 Task: Add Attachment from "Attach a link" to Card Card0000000248 in Board Board0000000062 in Workspace WS0000000021 in Trello. Add Cover Red to Card Card0000000248 in Board Board0000000062 in Workspace WS0000000021 in Trello. Add "Join Card" Button Button0000000248  to Card Card0000000248 in Board Board0000000062 in Workspace WS0000000021 in Trello. Add Description DS0000000248 to Card Card0000000248 in Board Board0000000062 in Workspace WS0000000021 in Trello. Add Comment CM0000000248 to Card Card0000000248 in Board Board0000000062 in Workspace WS0000000021 in Trello
Action: Mouse moved to (708, 762)
Screenshot: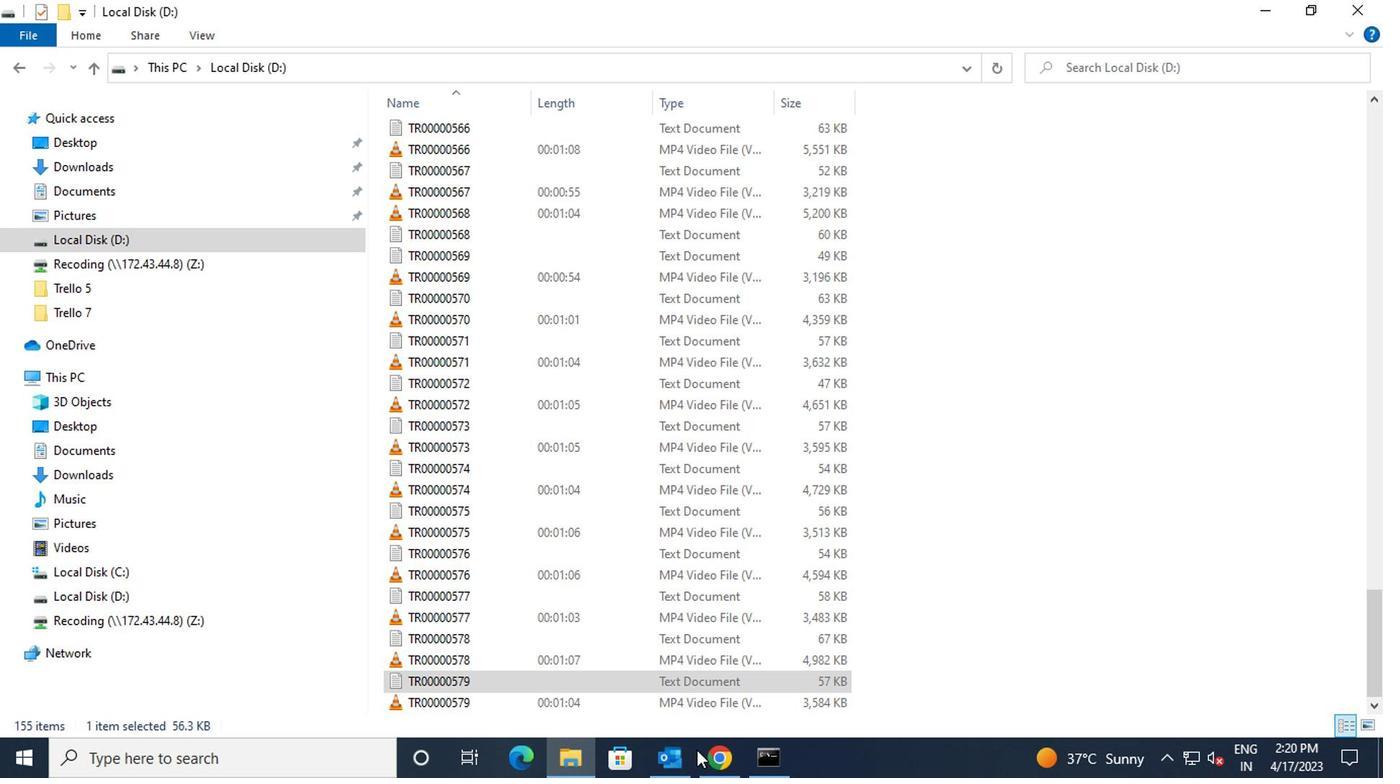 
Action: Mouse pressed left at (708, 762)
Screenshot: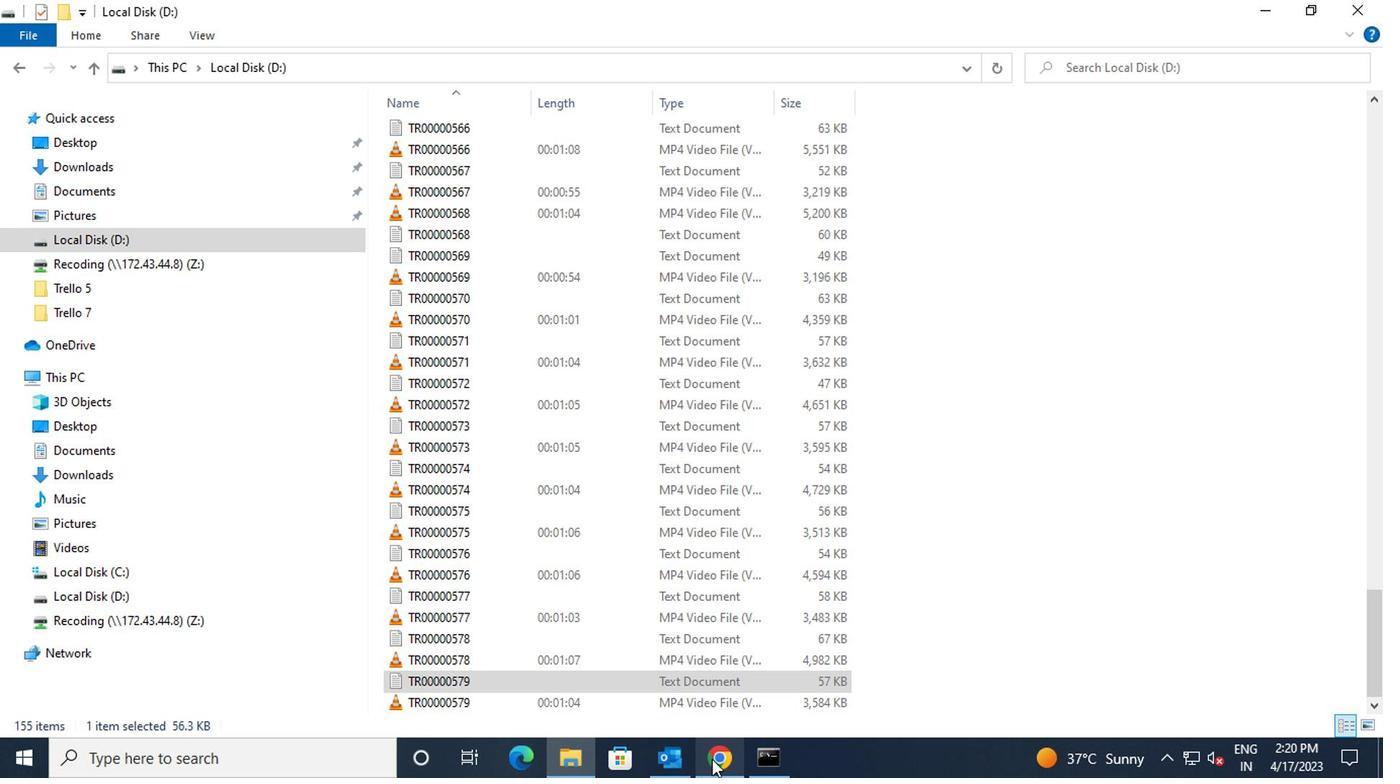 
Action: Mouse moved to (480, 632)
Screenshot: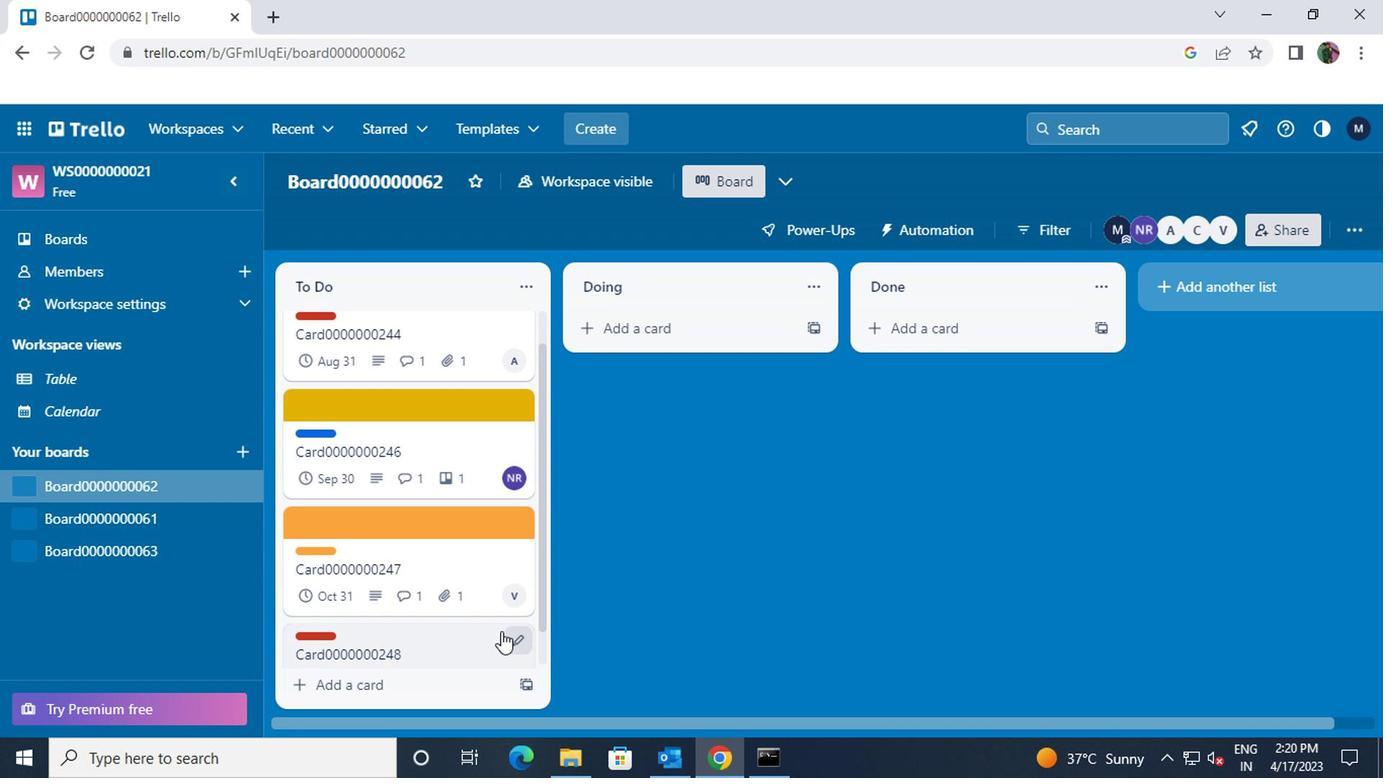 
Action: Mouse pressed left at (480, 632)
Screenshot: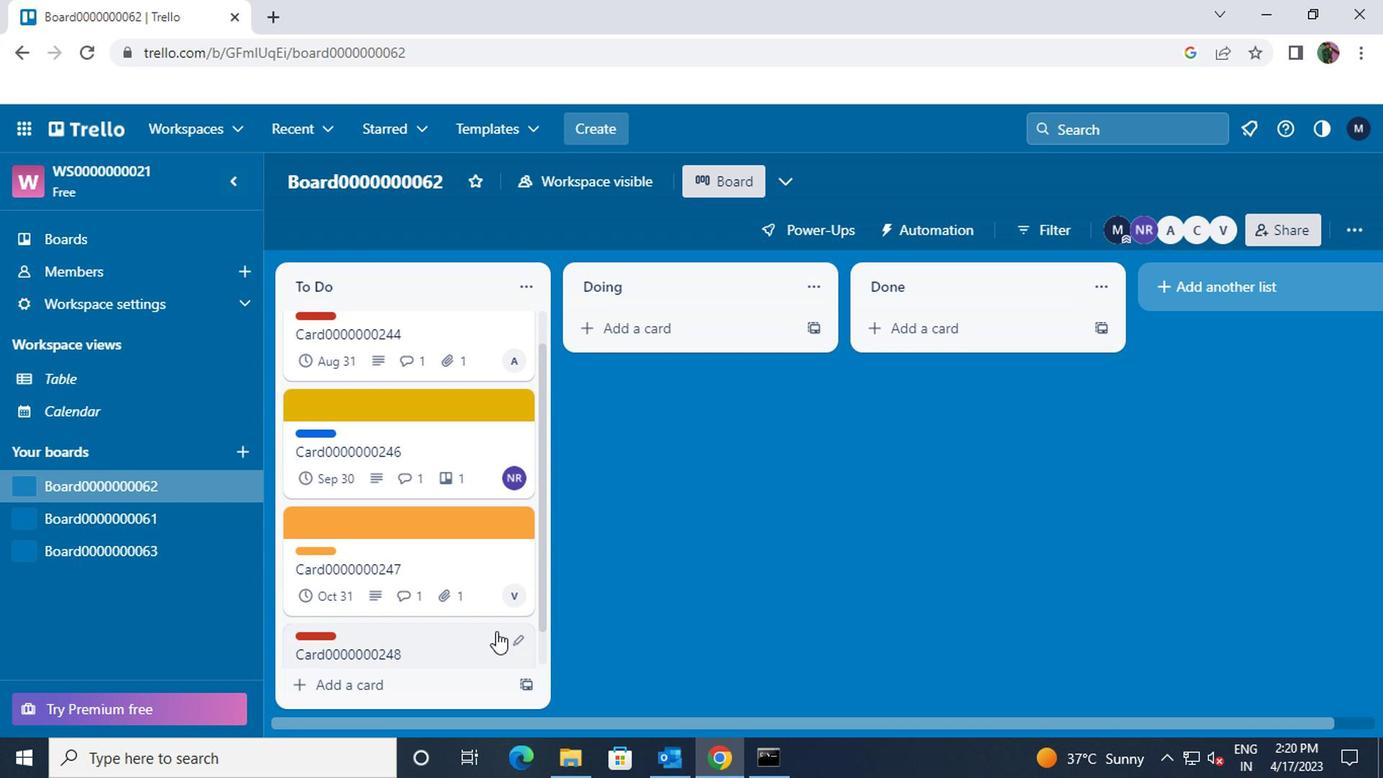 
Action: Mouse moved to (903, 448)
Screenshot: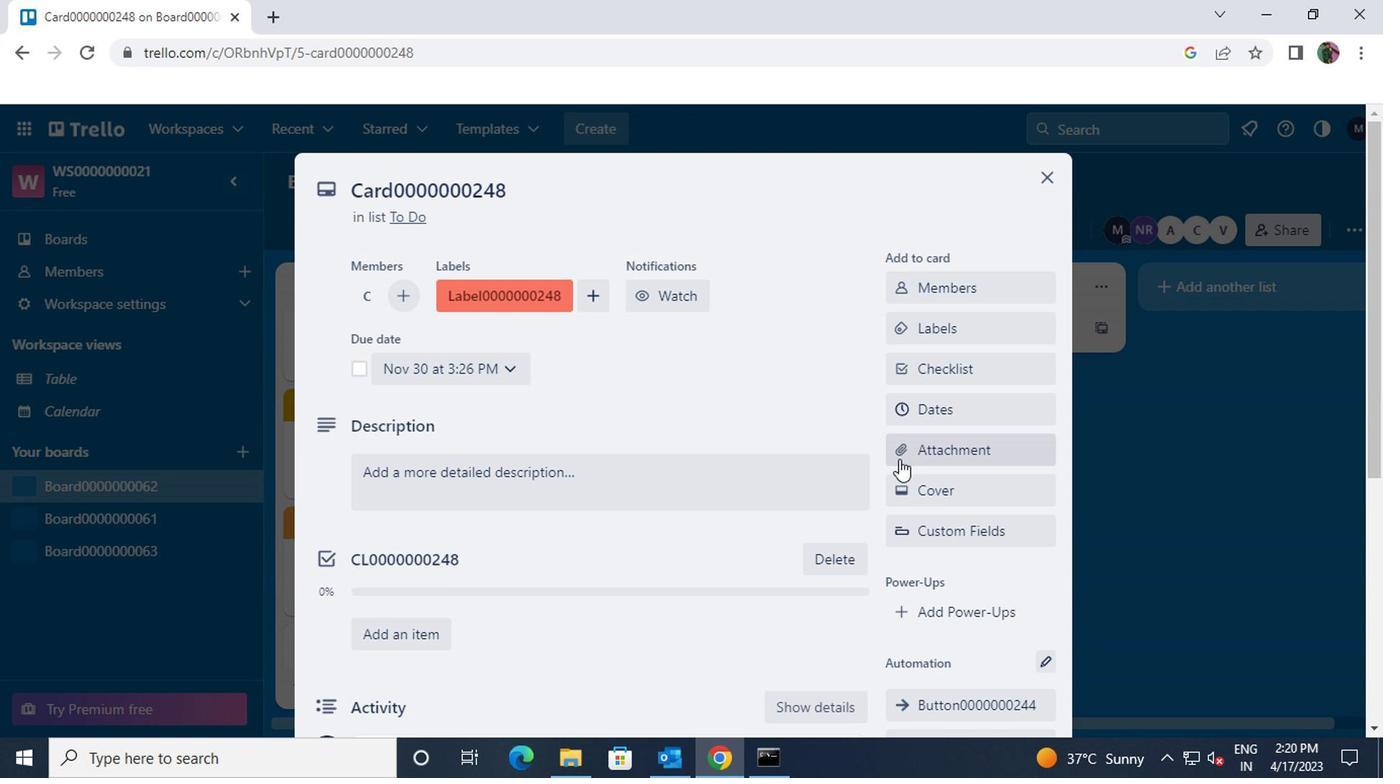 
Action: Mouse pressed left at (903, 448)
Screenshot: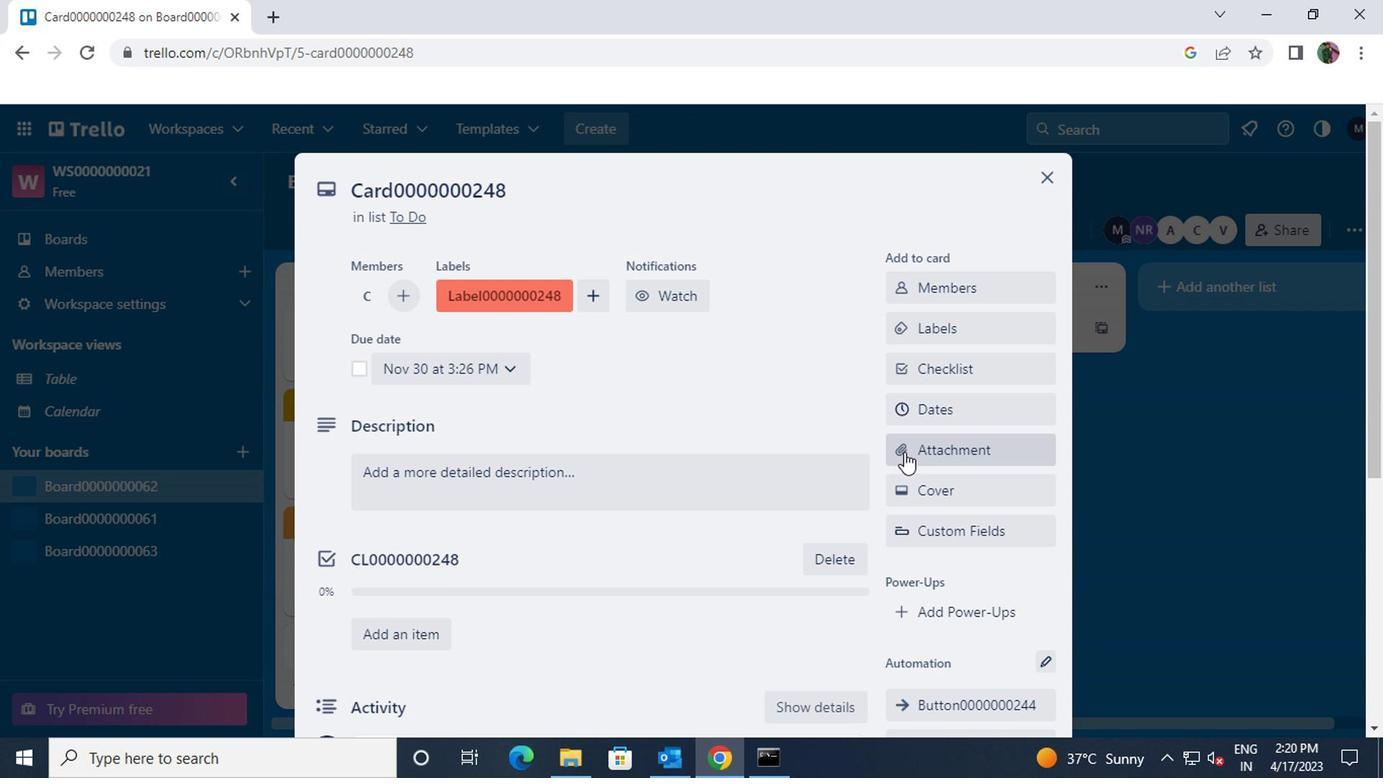 
Action: Mouse moved to (904, 457)
Screenshot: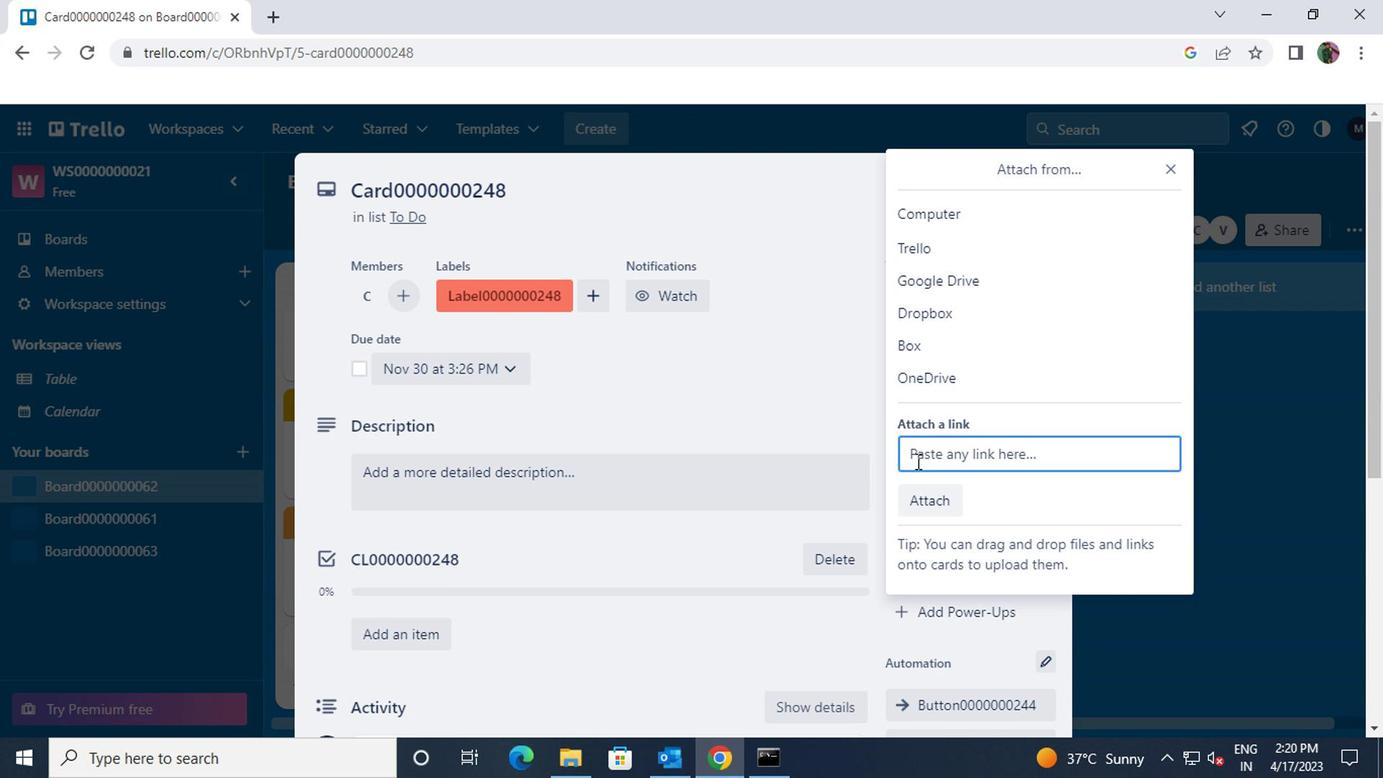 
Action: Key pressed ctrl+V
Screenshot: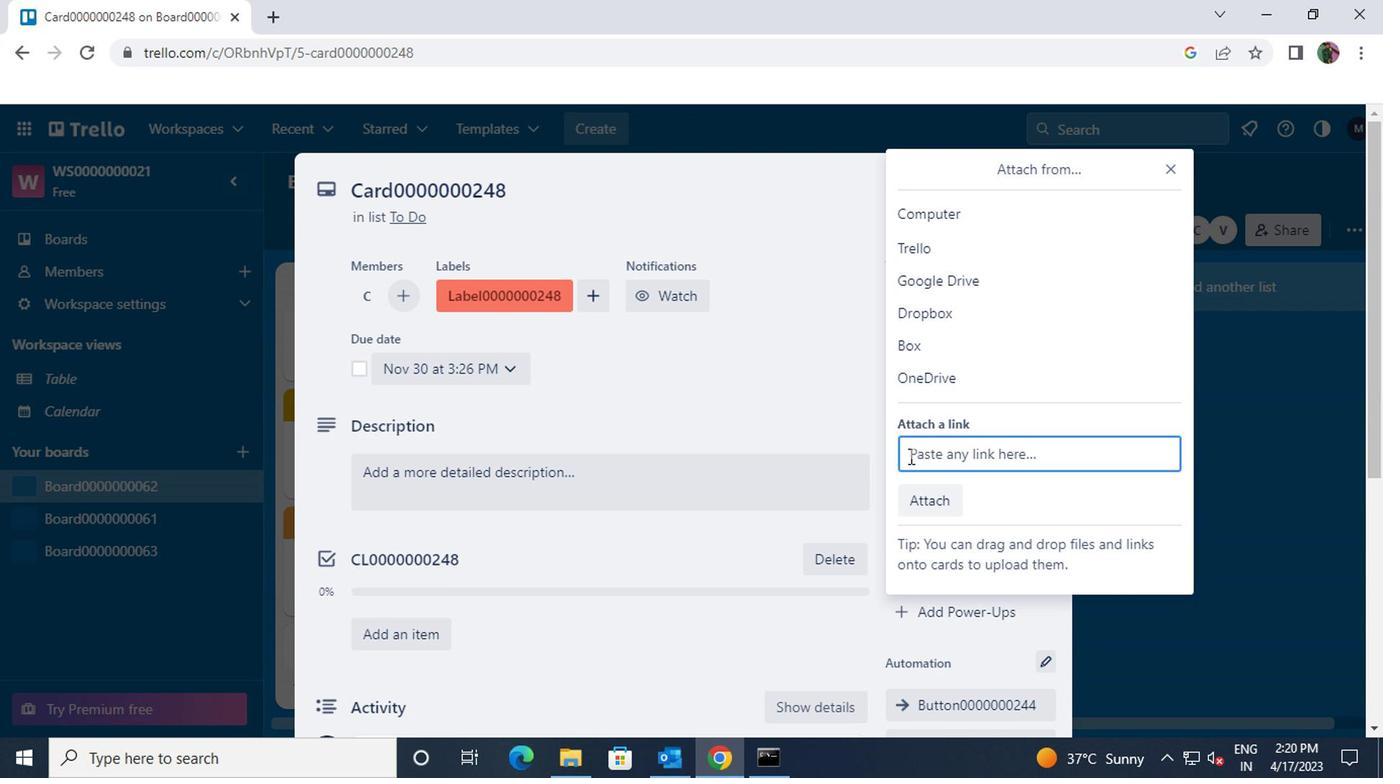 
Action: Mouse moved to (927, 560)
Screenshot: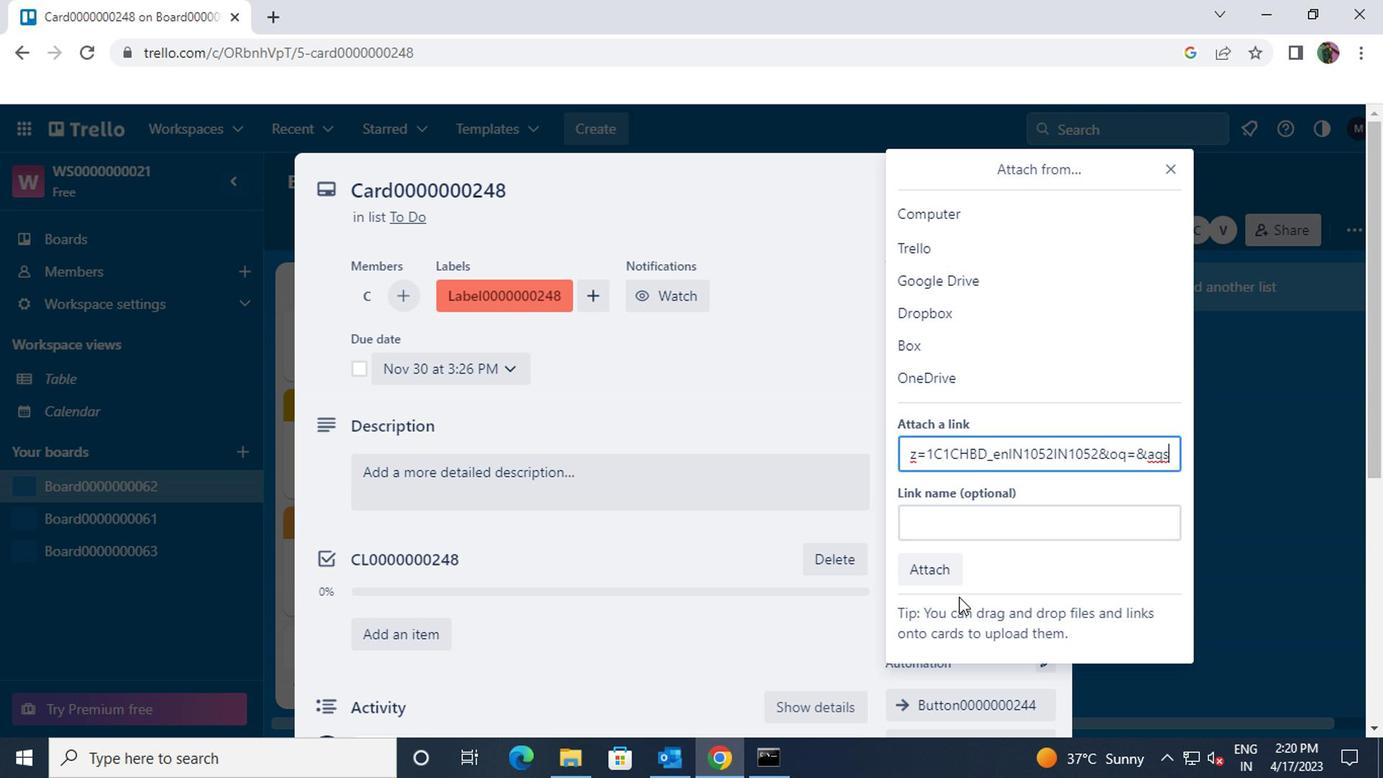 
Action: Mouse pressed left at (927, 560)
Screenshot: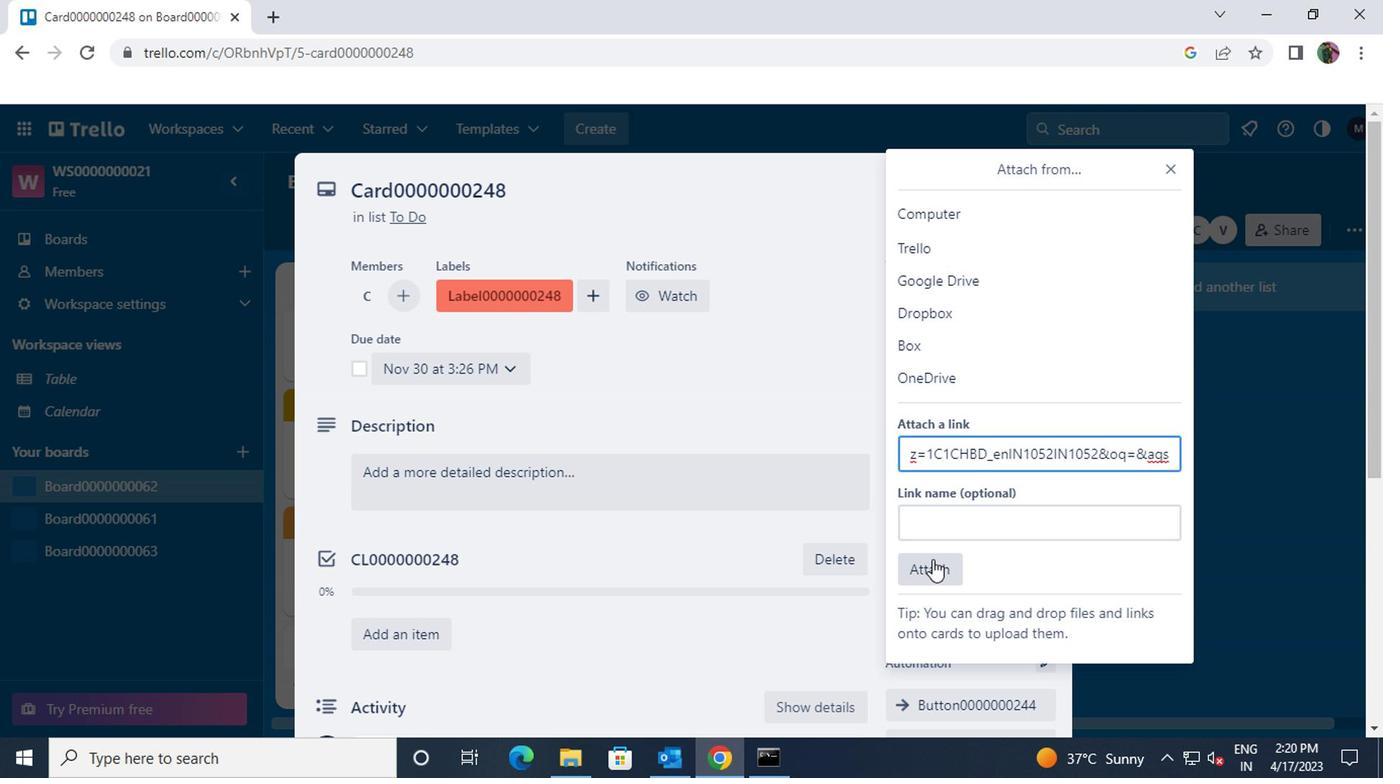 
Action: Mouse moved to (933, 487)
Screenshot: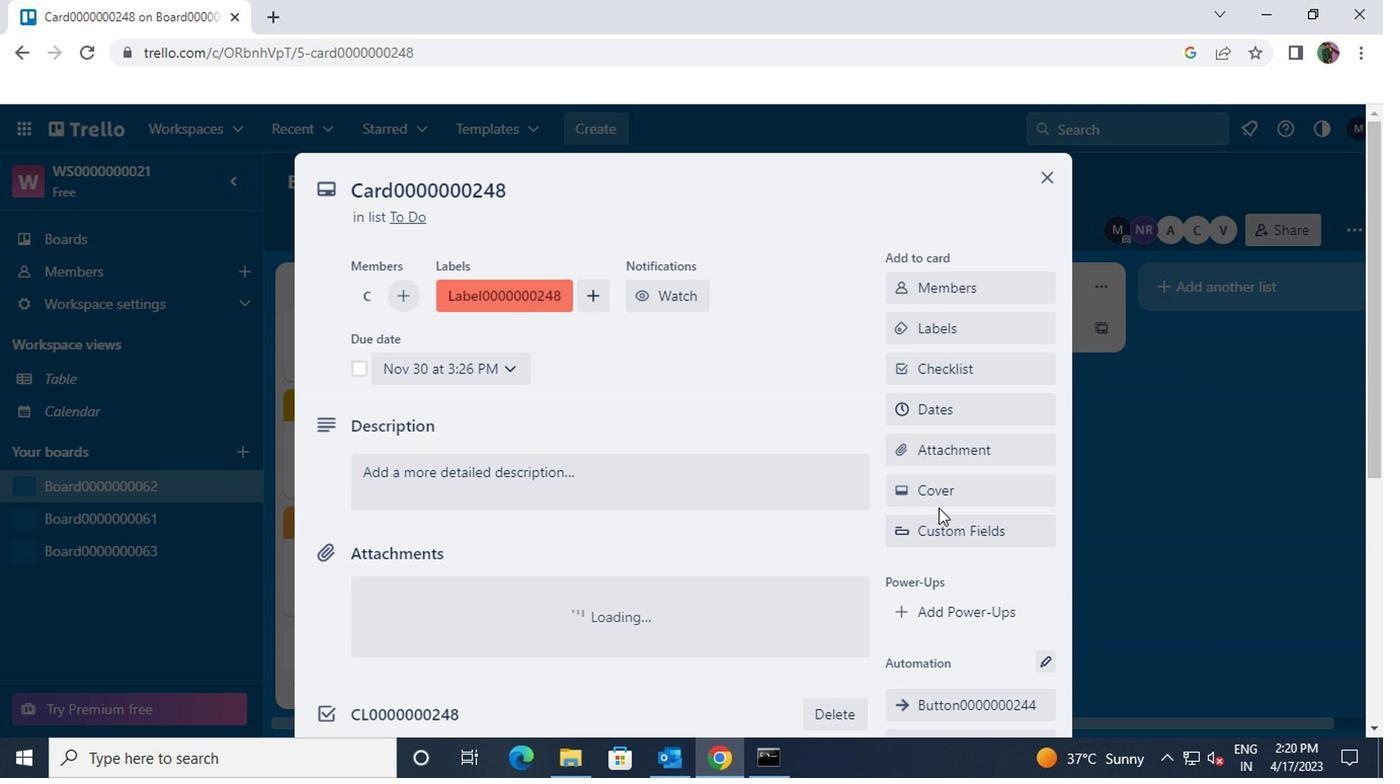
Action: Mouse pressed left at (933, 487)
Screenshot: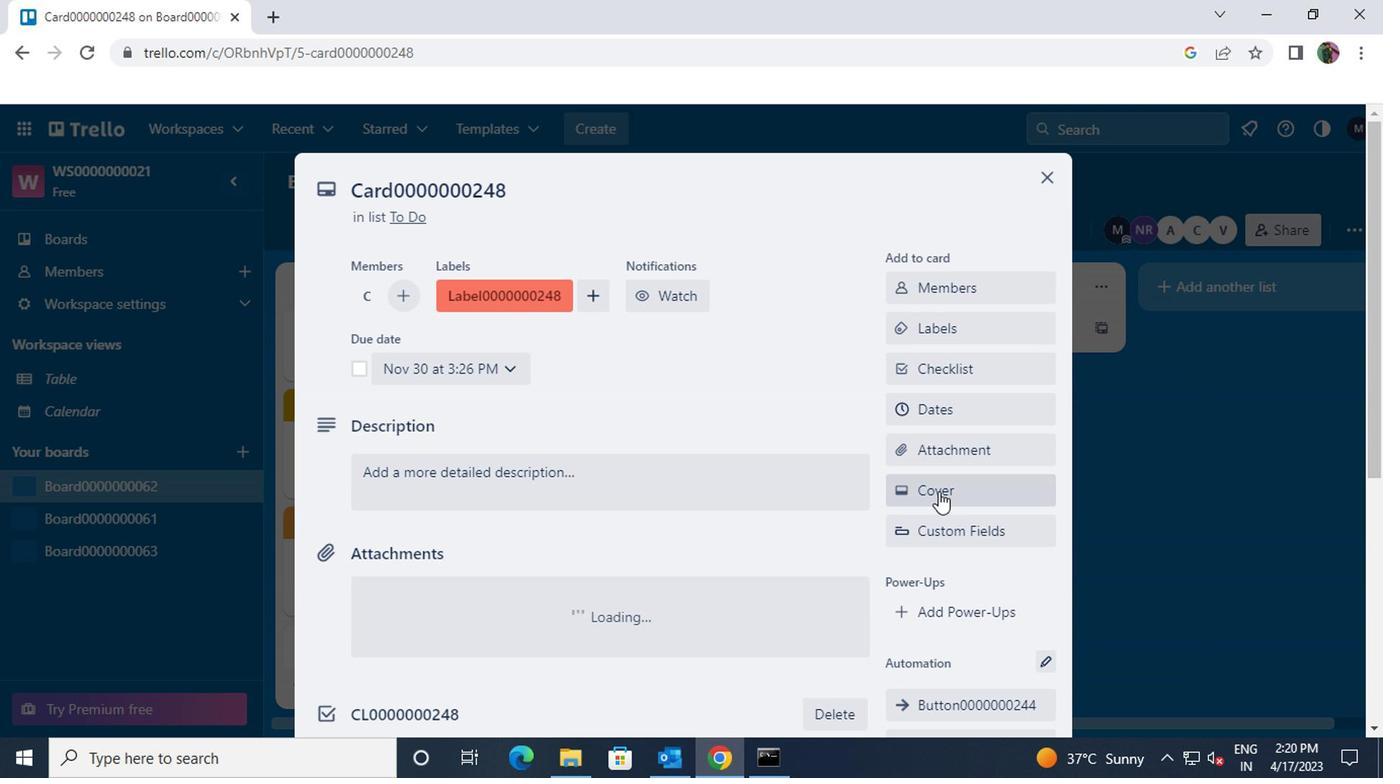 
Action: Mouse moved to (1085, 346)
Screenshot: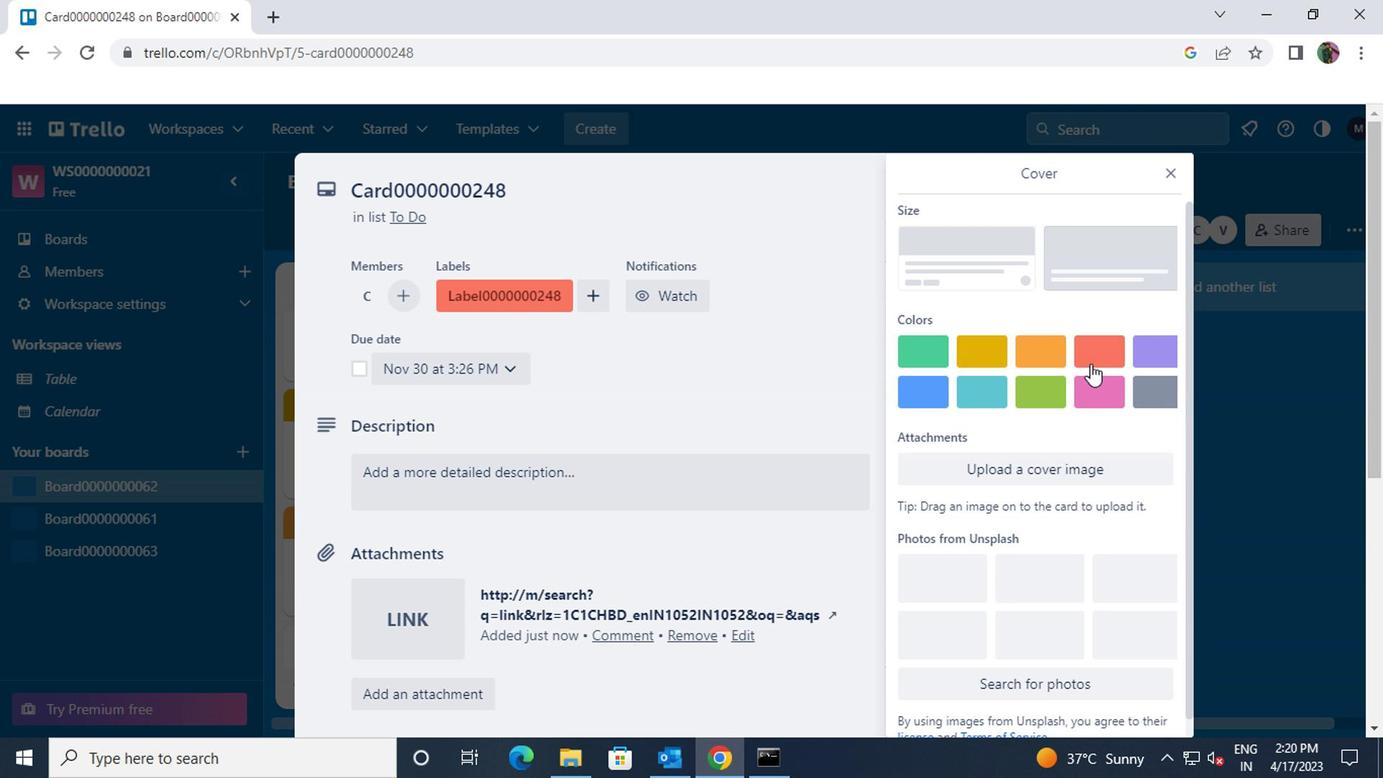
Action: Mouse pressed left at (1085, 346)
Screenshot: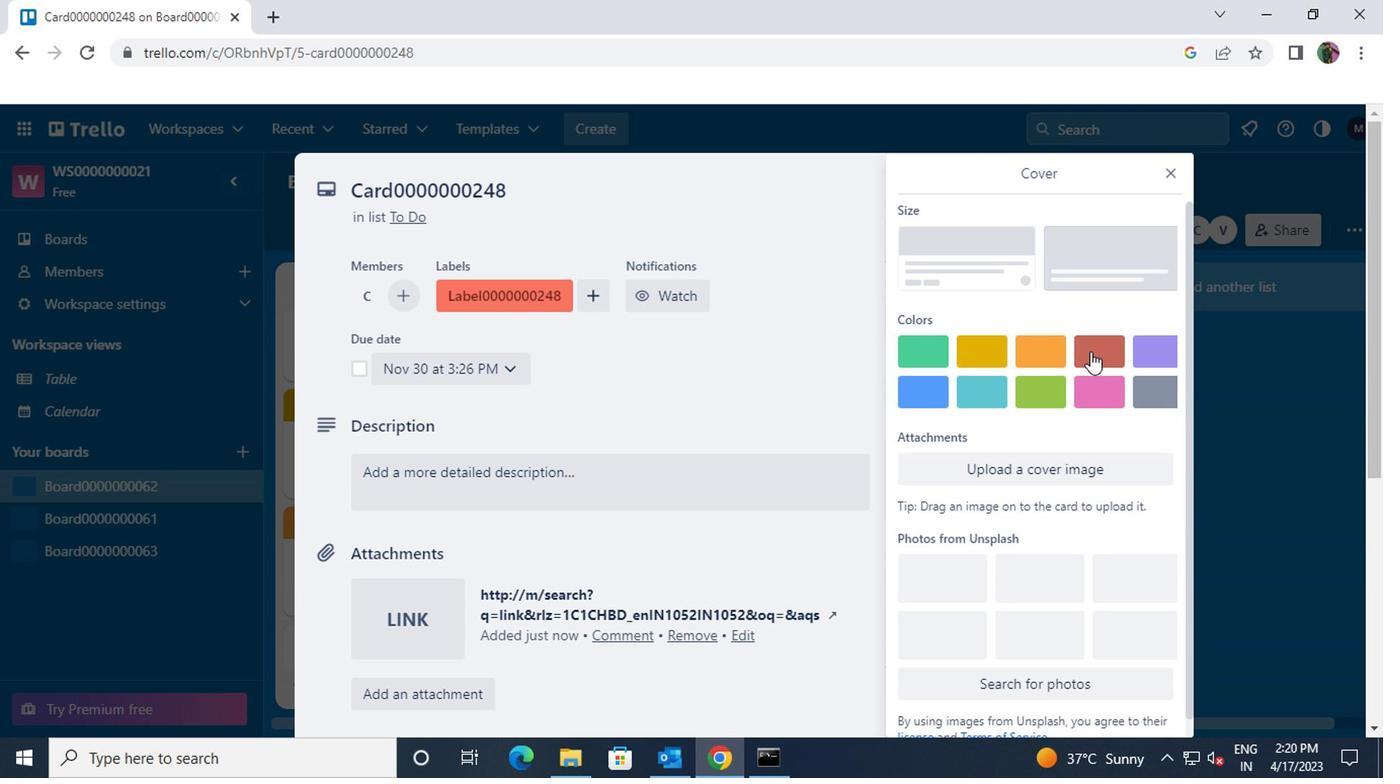 
Action: Mouse moved to (1159, 165)
Screenshot: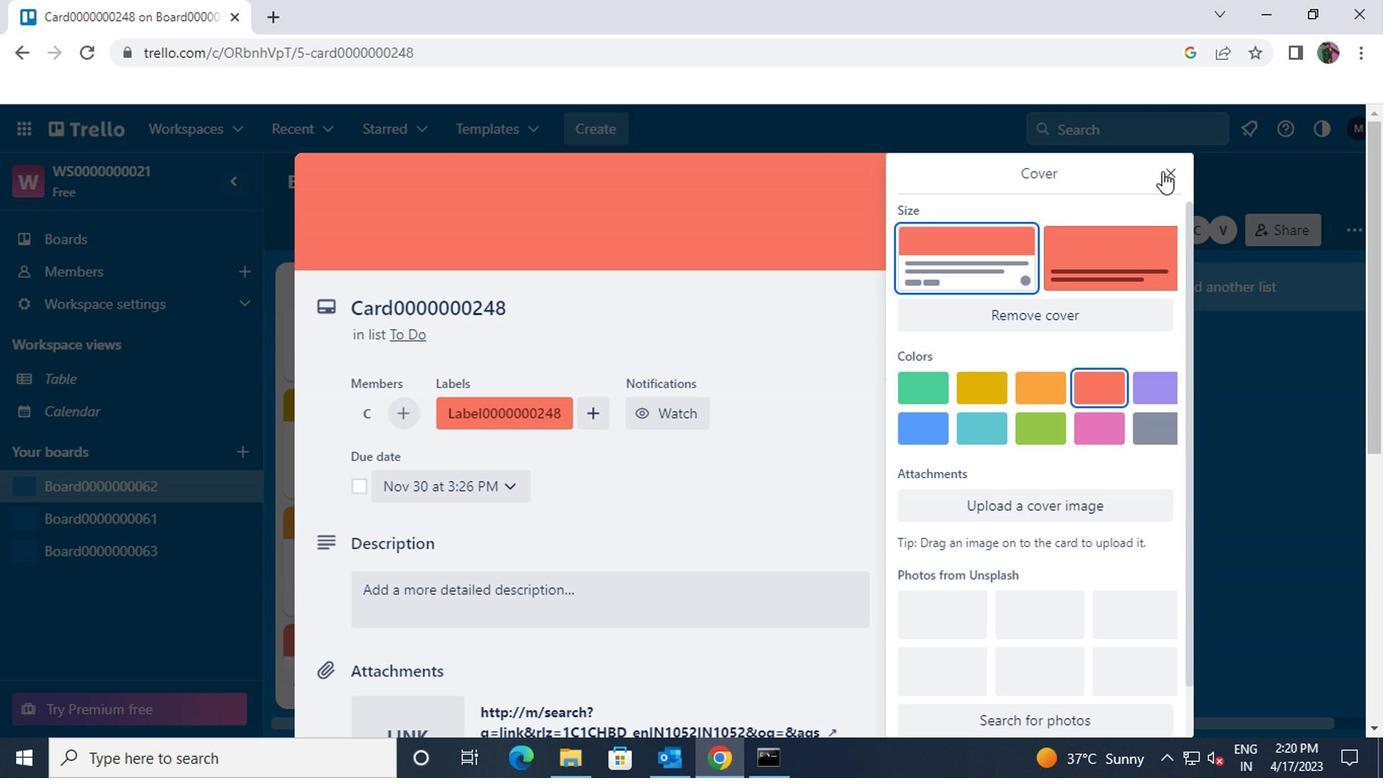 
Action: Mouse pressed left at (1159, 165)
Screenshot: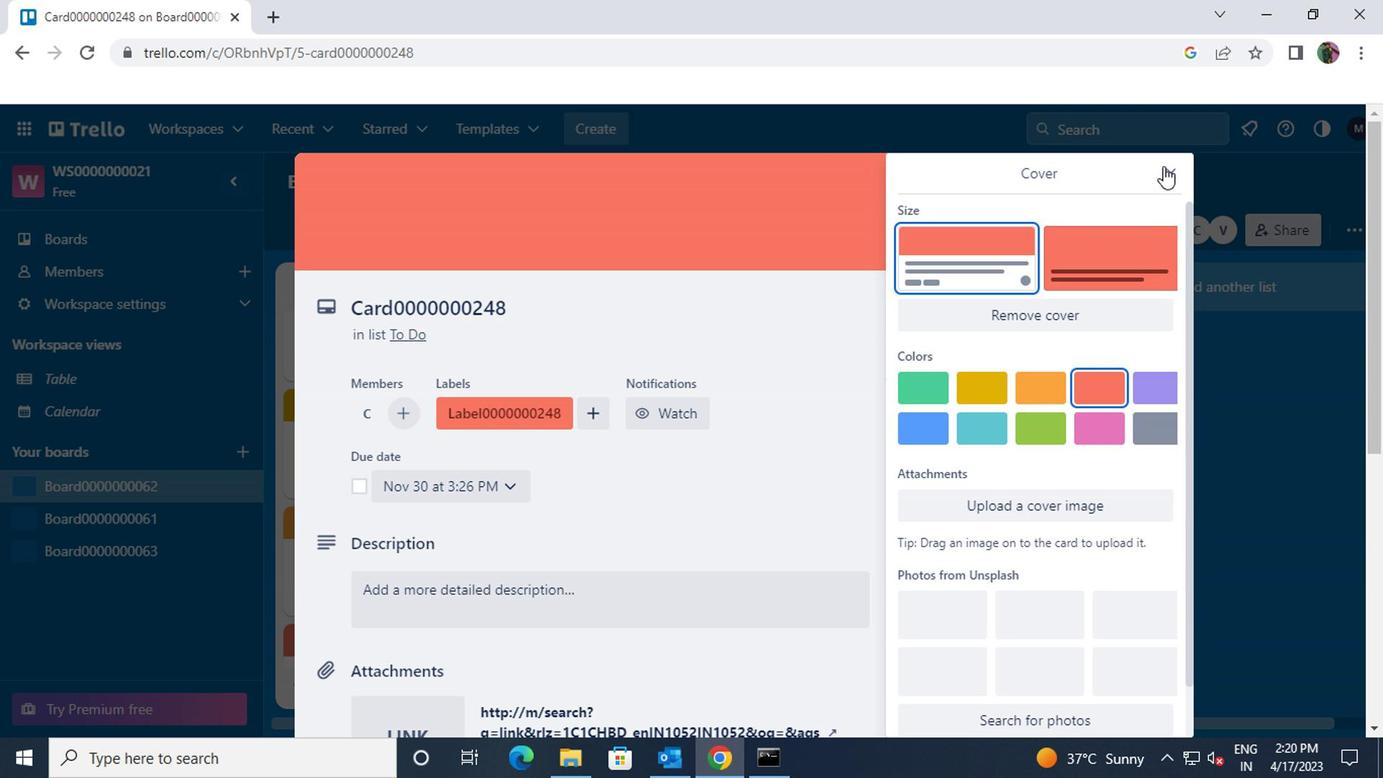 
Action: Mouse moved to (977, 419)
Screenshot: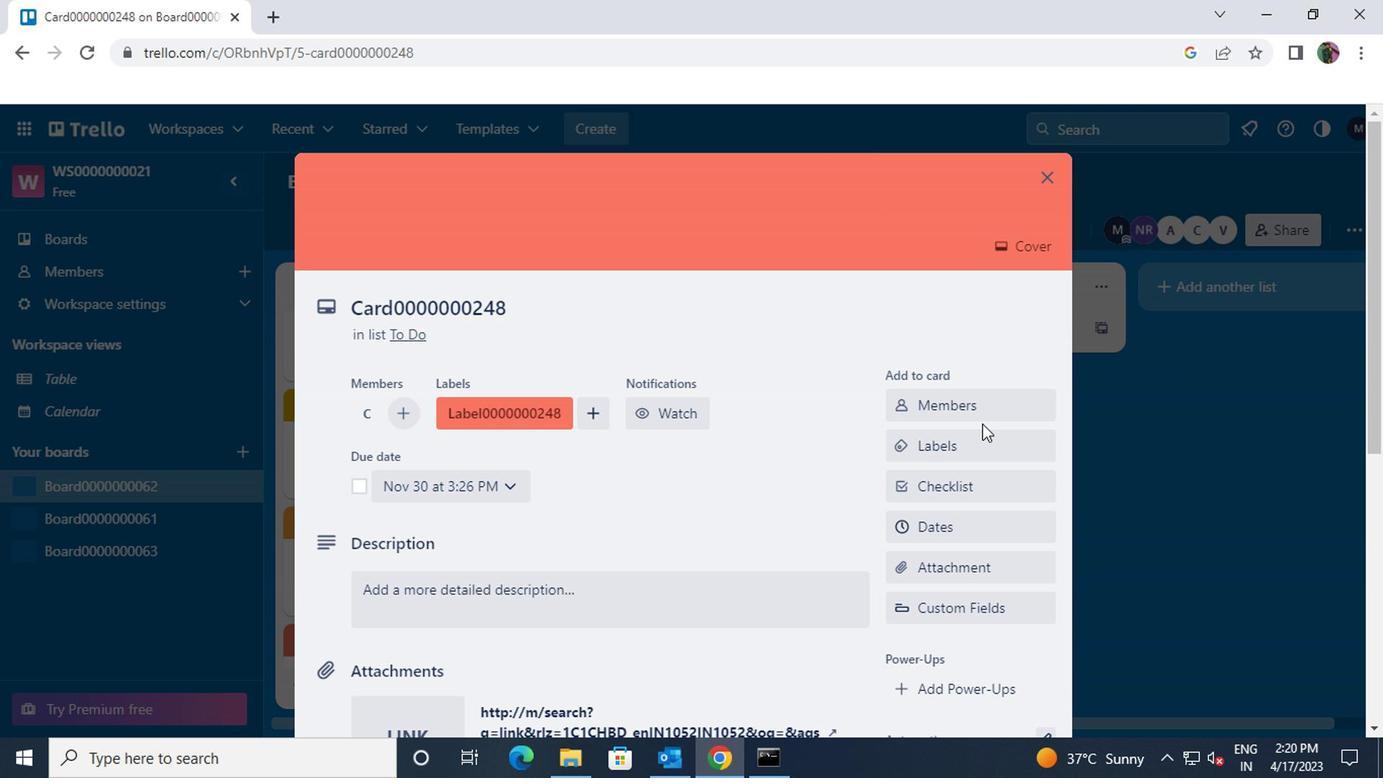 
Action: Mouse scrolled (977, 418) with delta (0, 0)
Screenshot: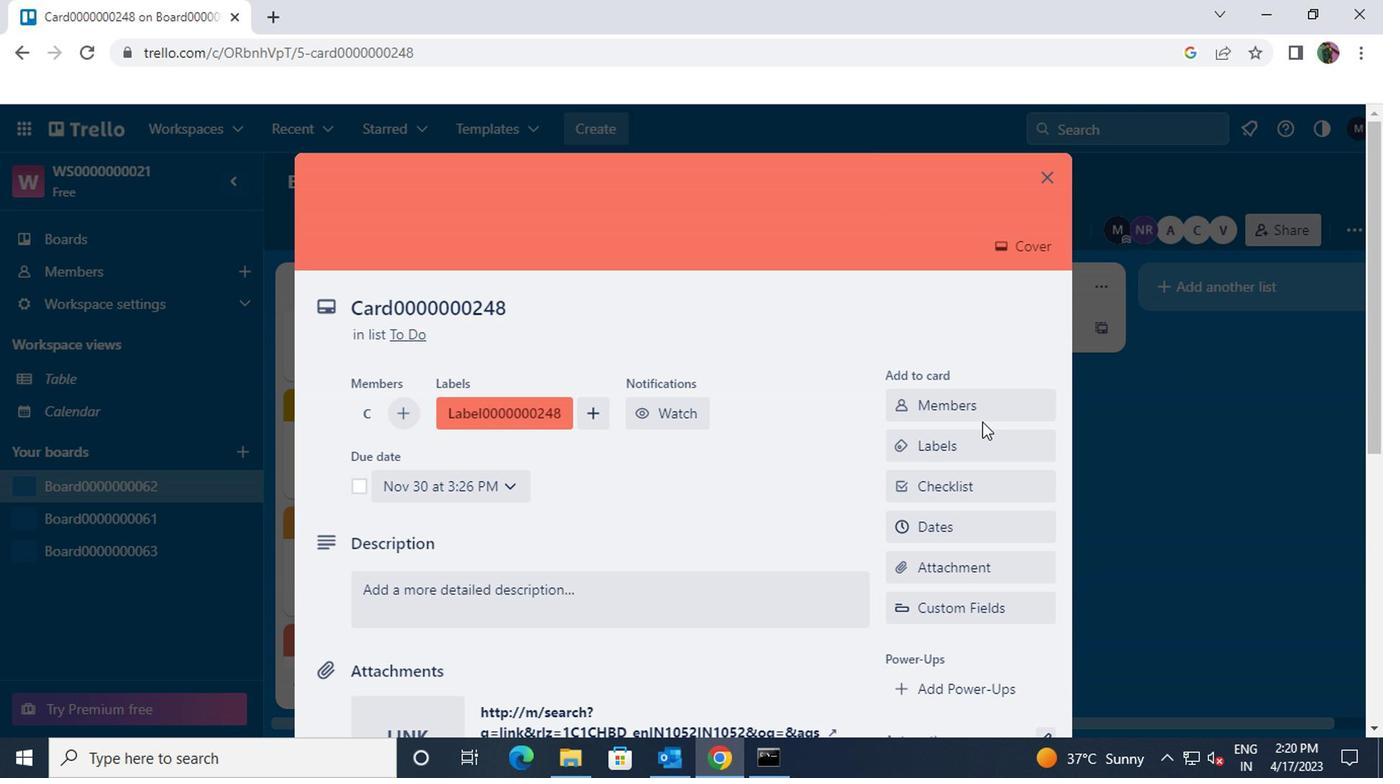 
Action: Mouse moved to (975, 419)
Screenshot: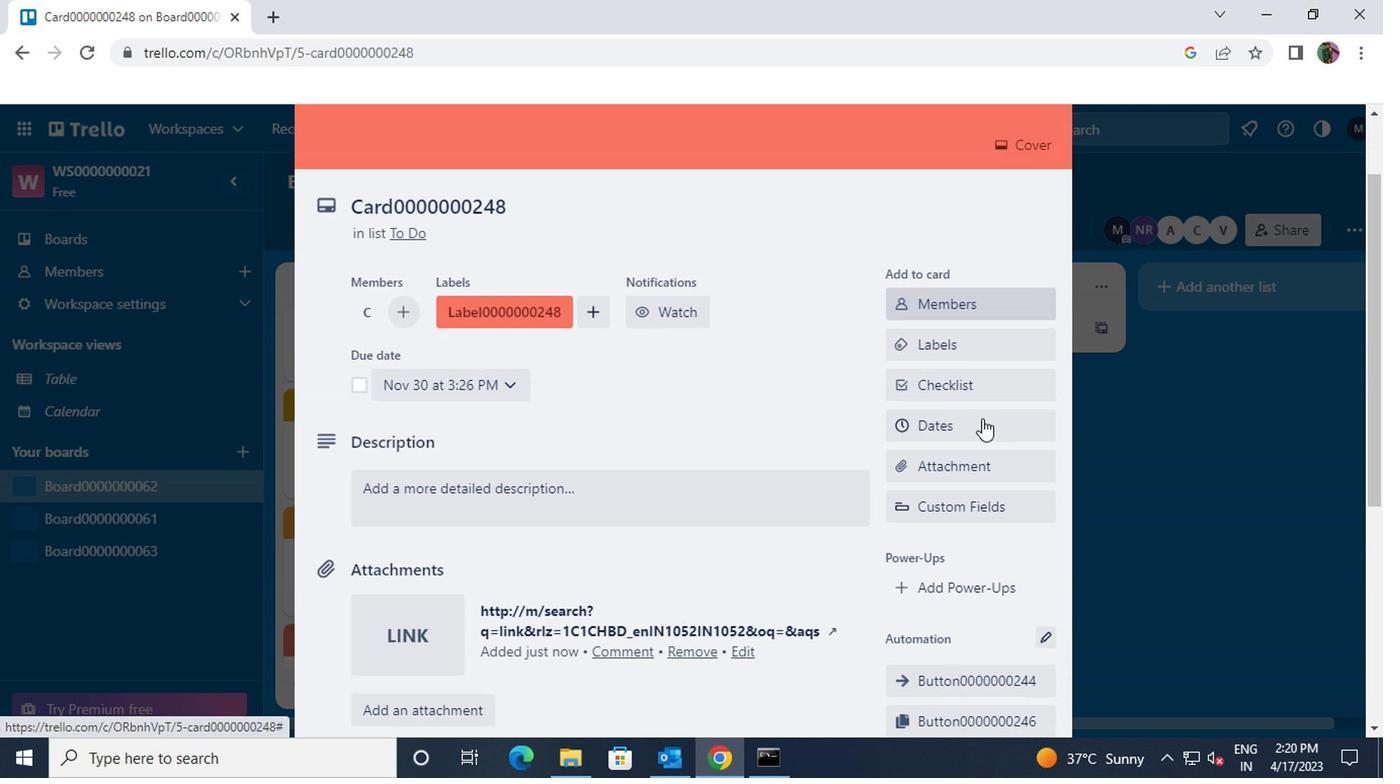 
Action: Mouse scrolled (975, 418) with delta (0, 0)
Screenshot: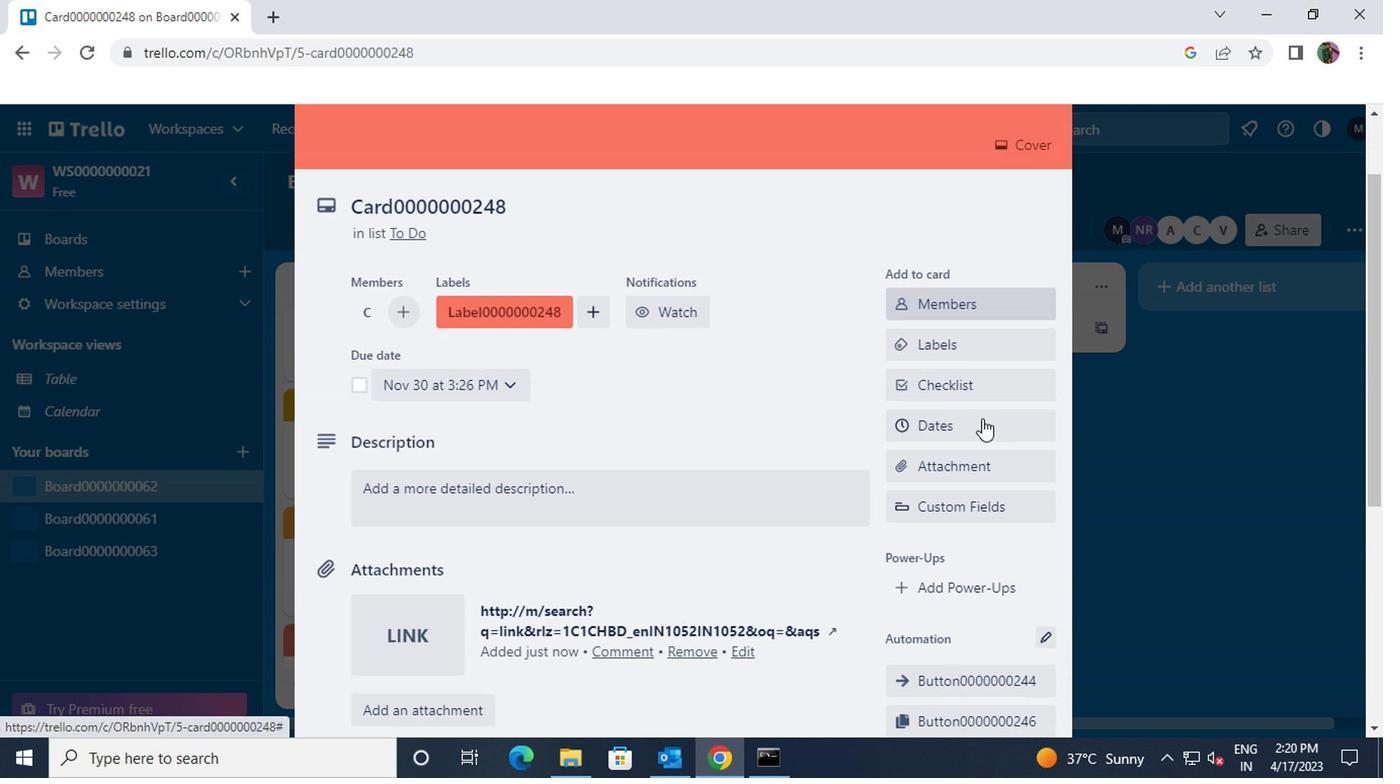 
Action: Mouse scrolled (975, 418) with delta (0, 0)
Screenshot: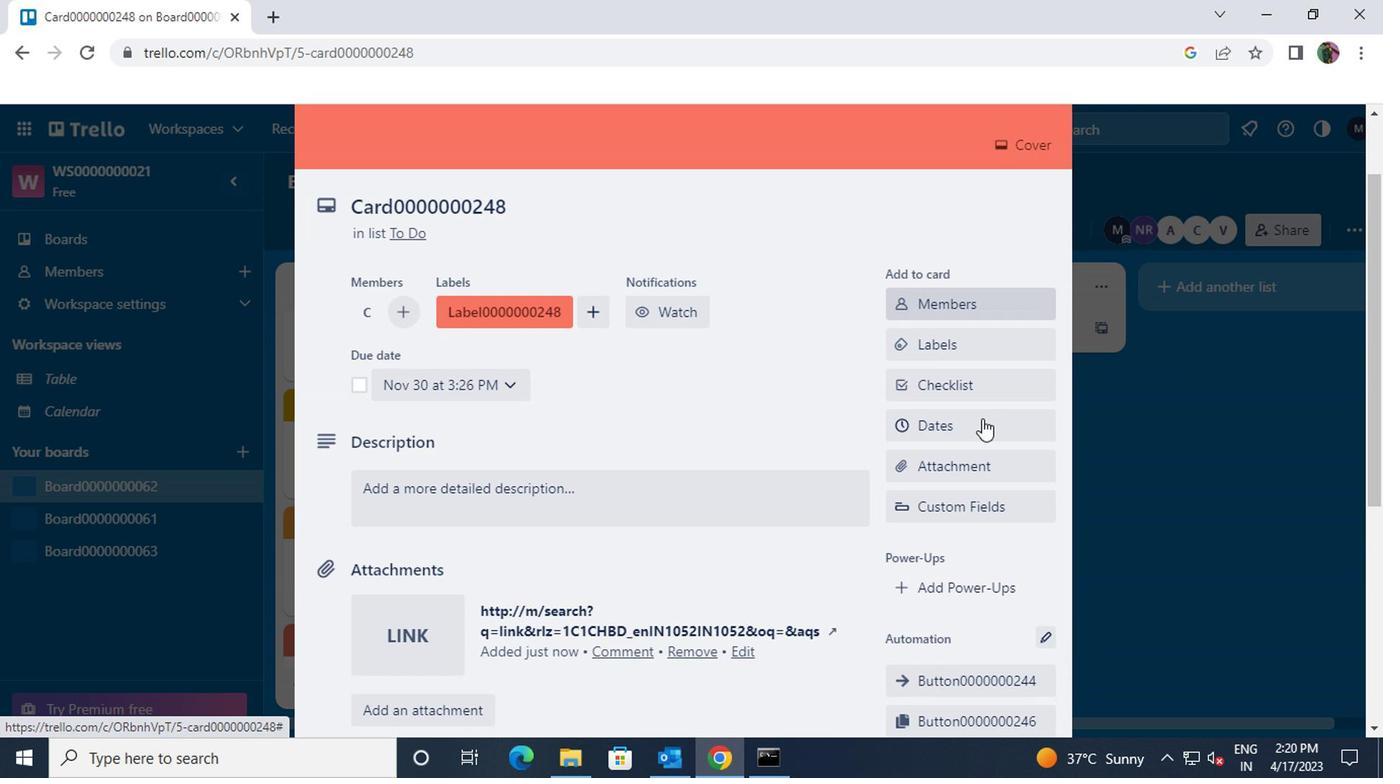 
Action: Mouse scrolled (975, 418) with delta (0, 0)
Screenshot: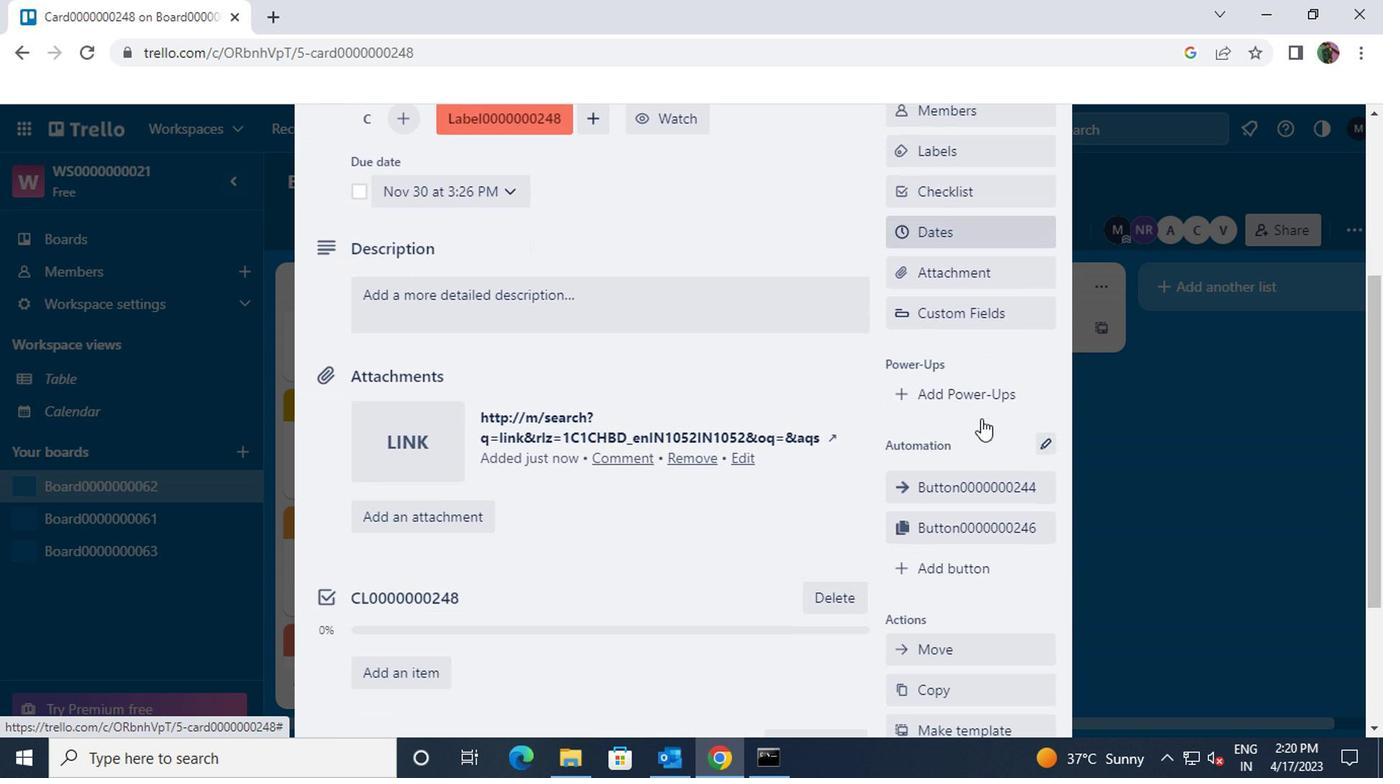
Action: Mouse moved to (959, 452)
Screenshot: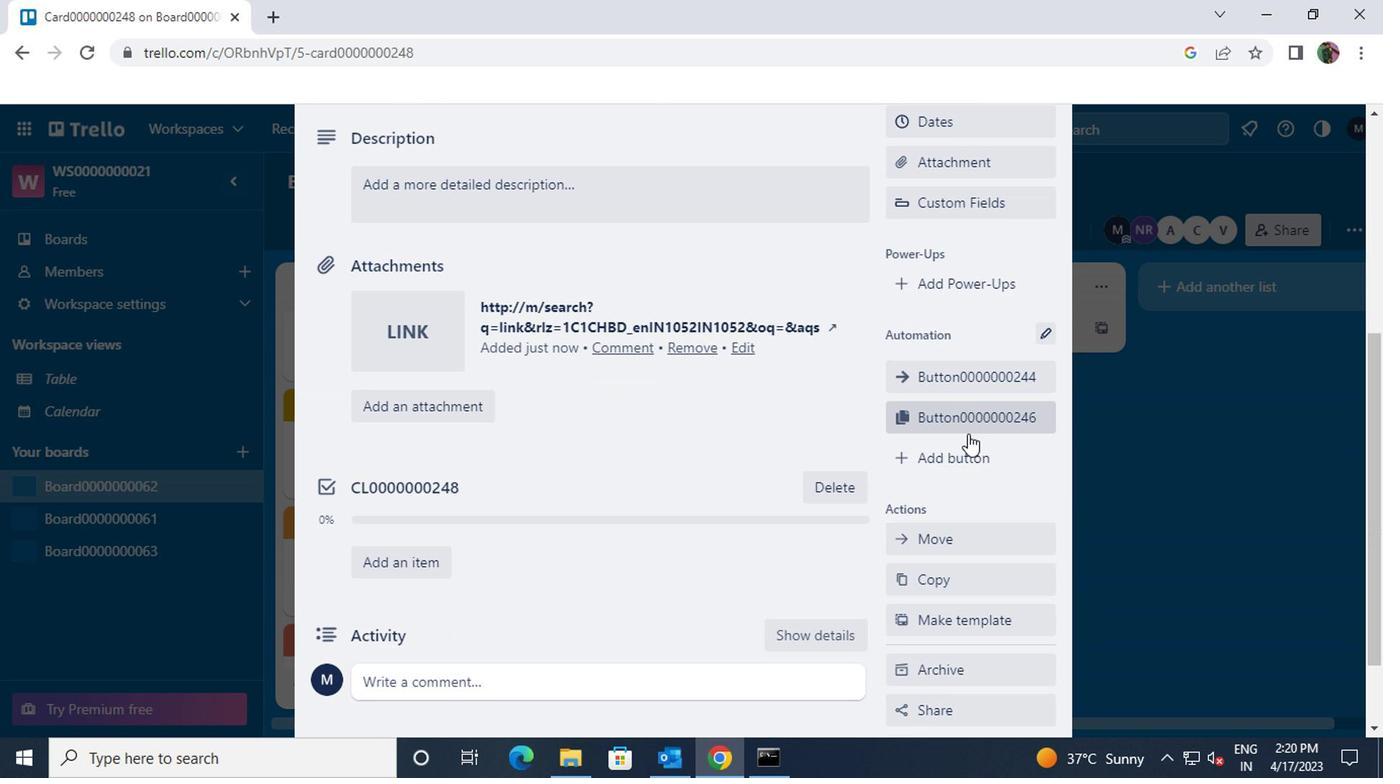
Action: Mouse pressed left at (959, 452)
Screenshot: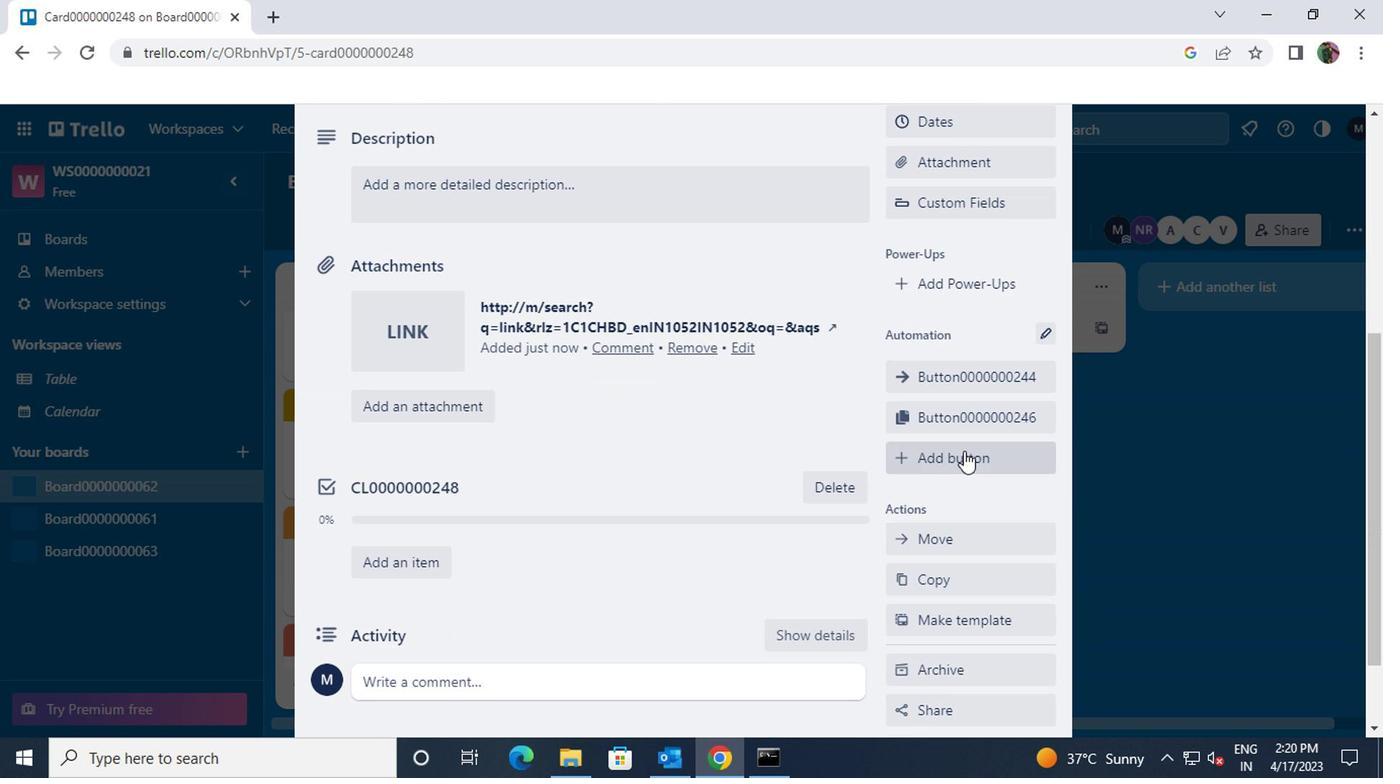 
Action: Mouse moved to (967, 376)
Screenshot: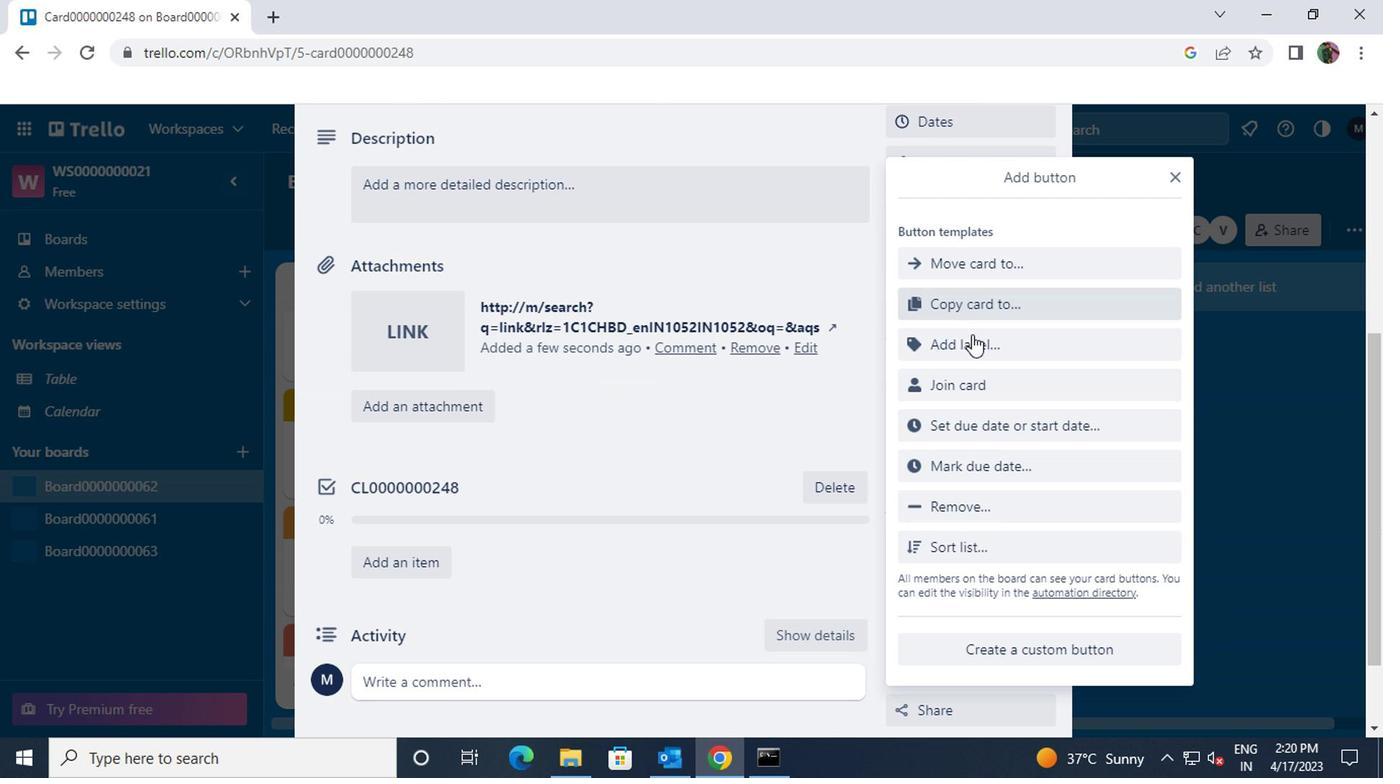 
Action: Mouse pressed left at (967, 376)
Screenshot: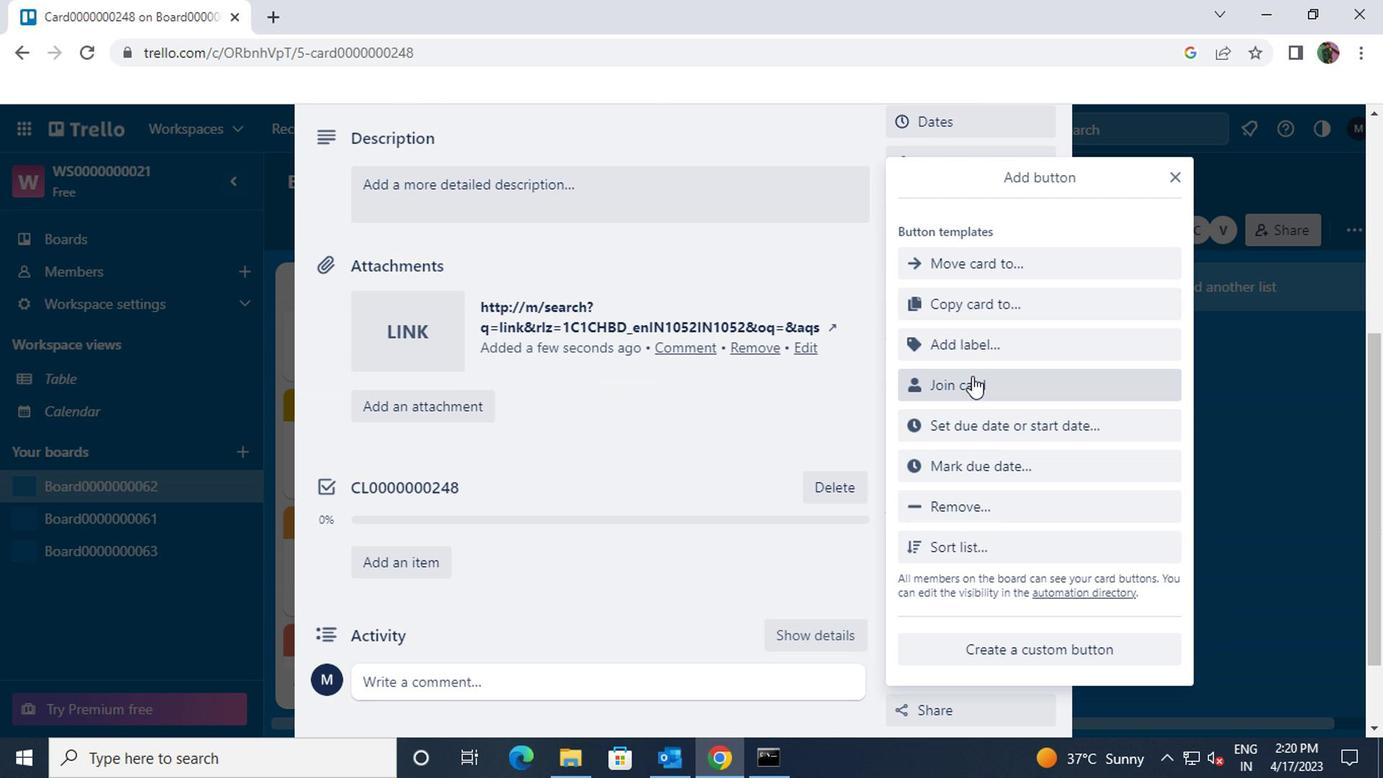 
Action: Key pressed <Key.shift>ctrl+BUTTON0000000248
Screenshot: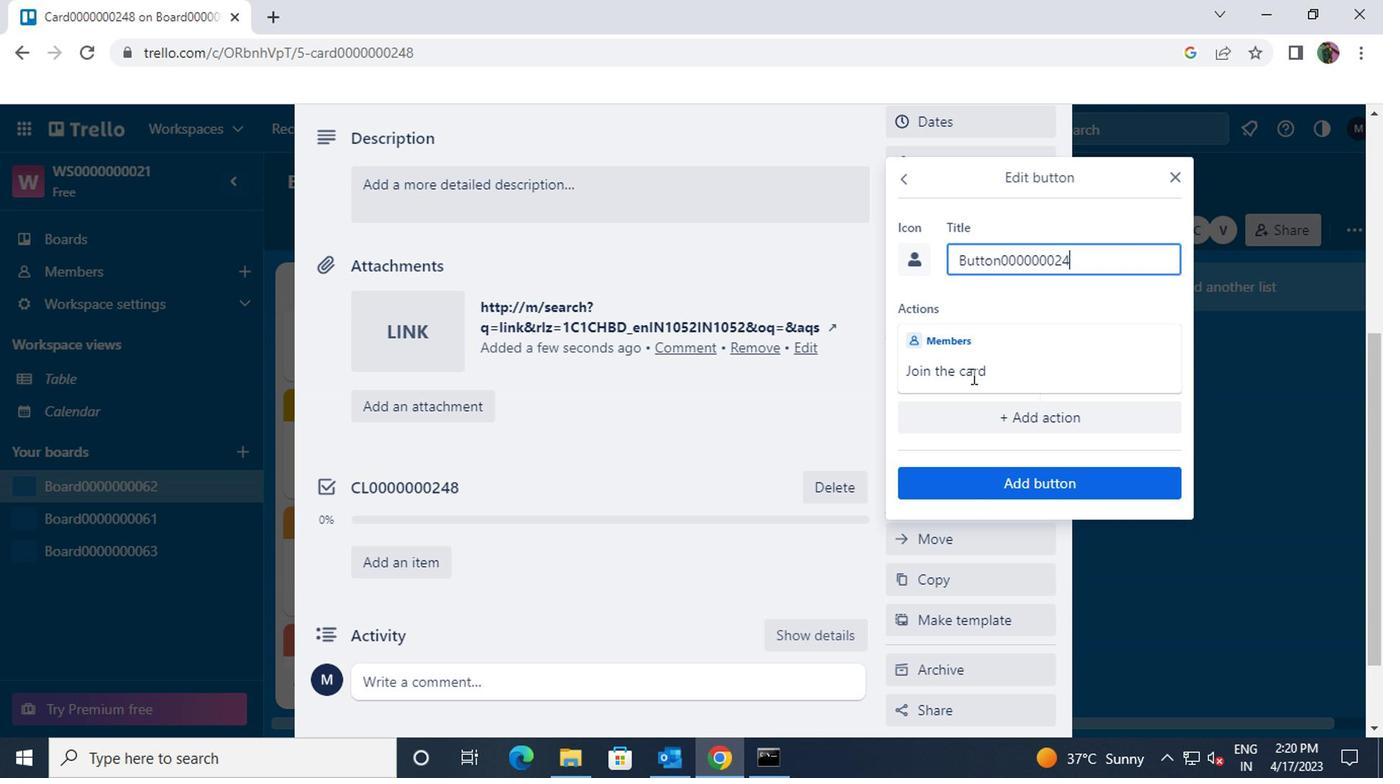 
Action: Mouse moved to (964, 474)
Screenshot: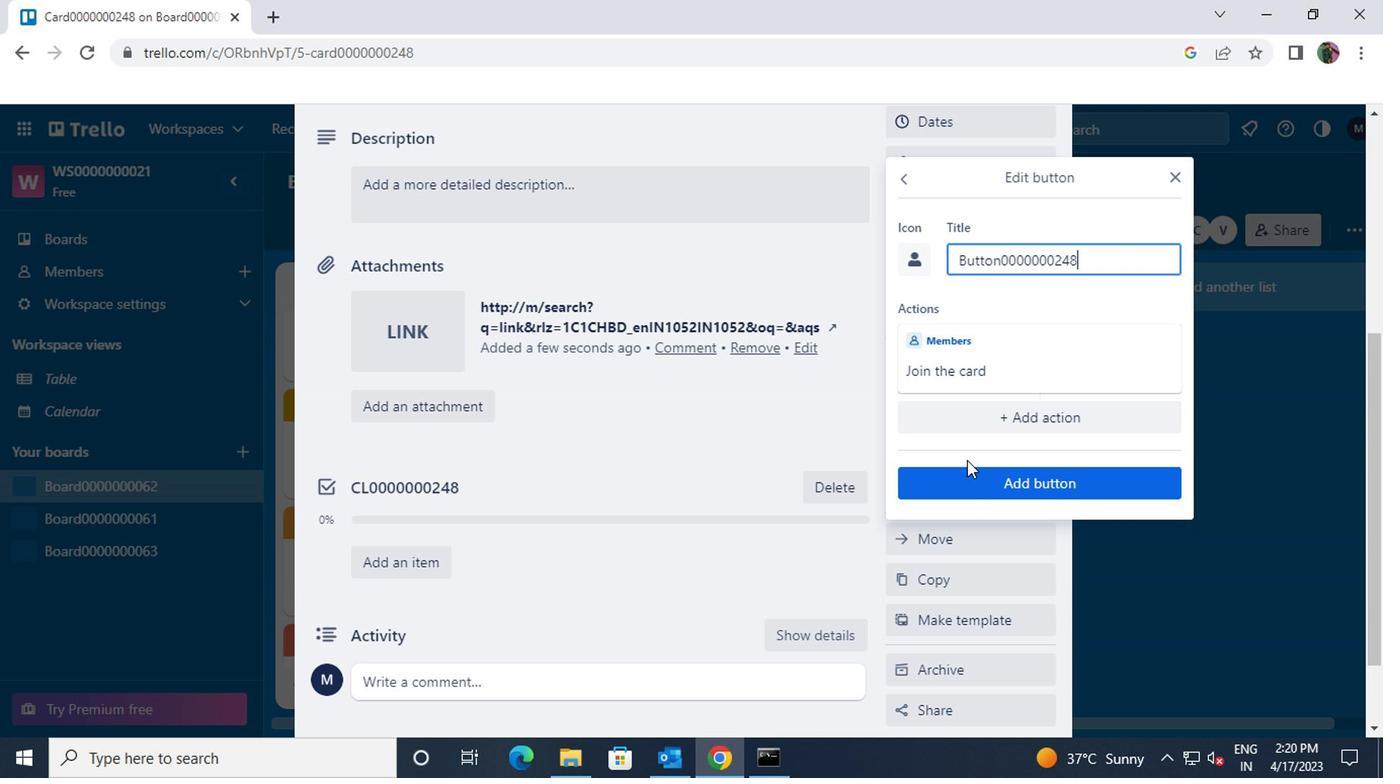 
Action: Mouse pressed left at (964, 474)
Screenshot: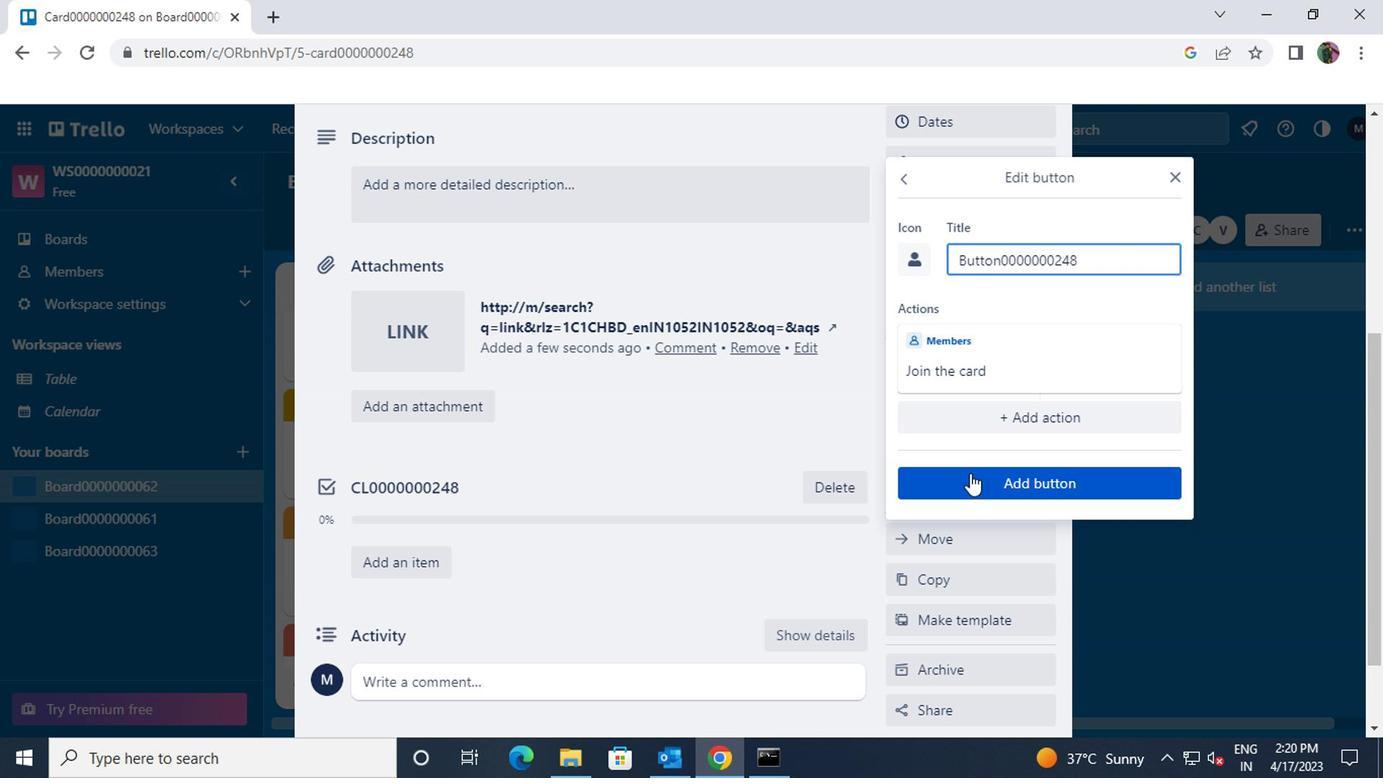 
Action: Mouse moved to (673, 211)
Screenshot: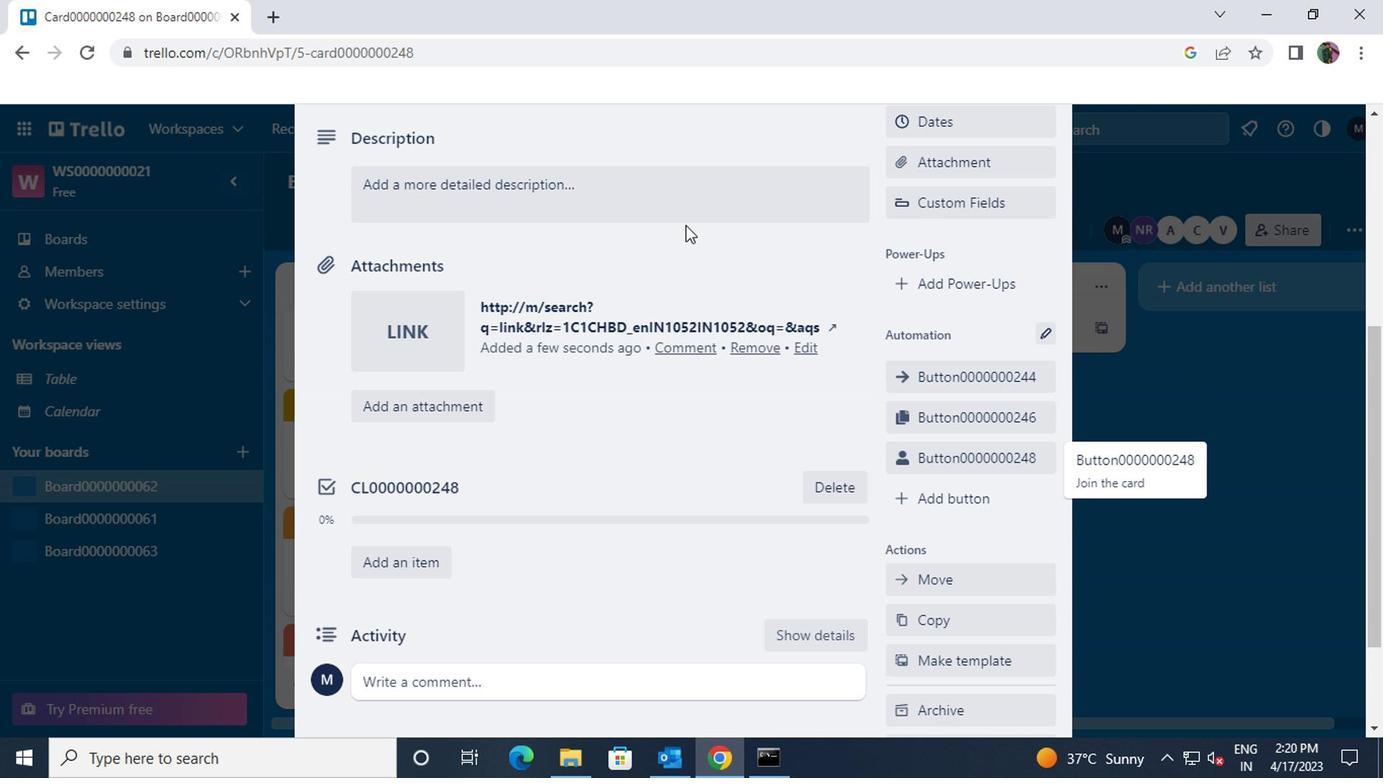 
Action: Mouse pressed left at (673, 211)
Screenshot: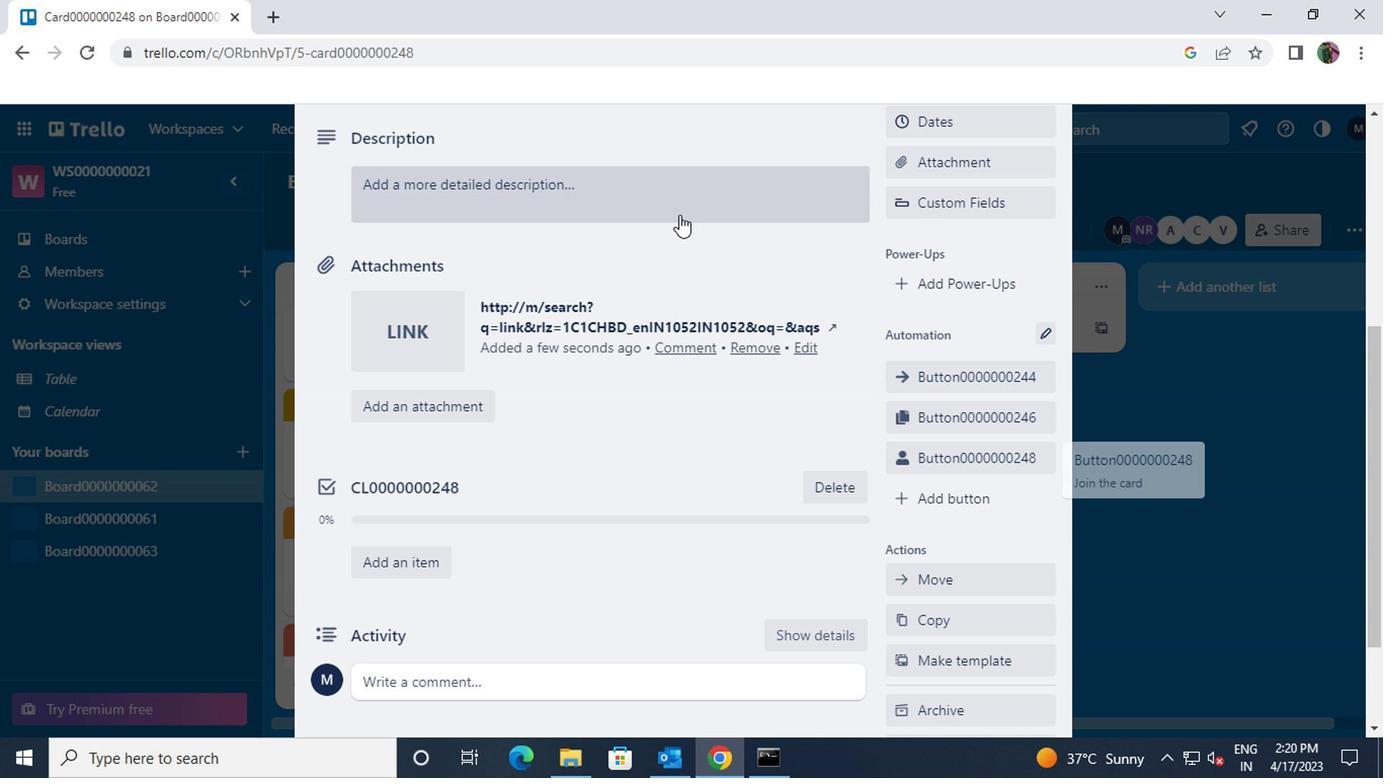 
Action: Key pressed <Key.shift>DS0000000248
Screenshot: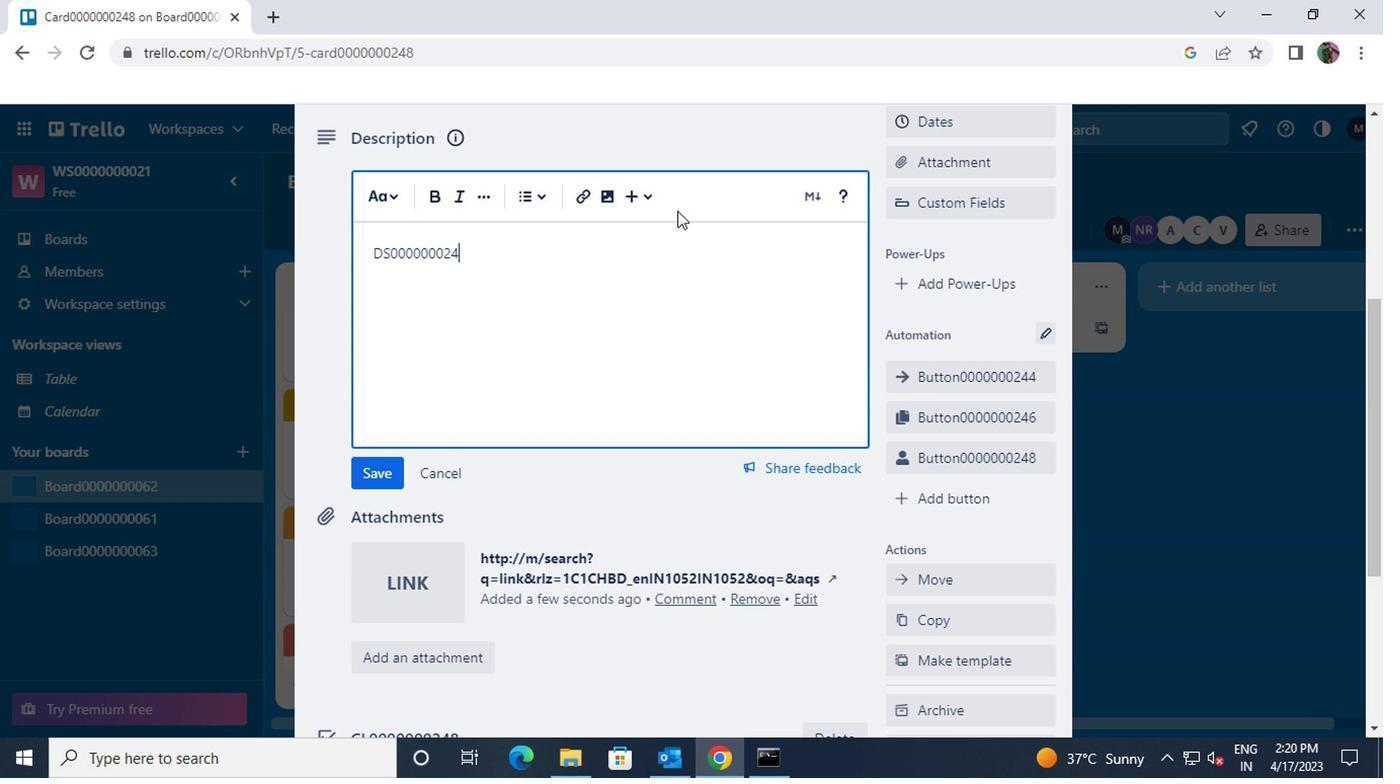 
Action: Mouse moved to (376, 463)
Screenshot: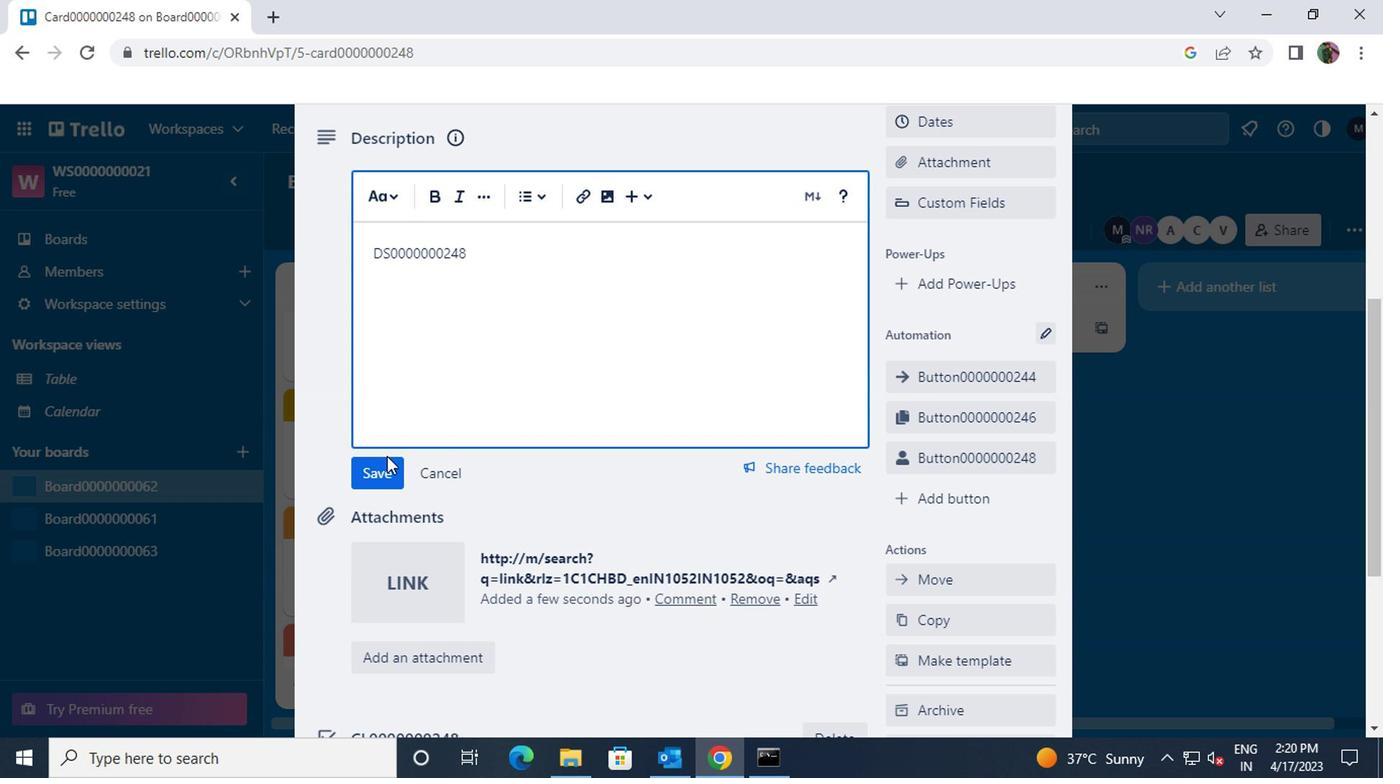 
Action: Mouse pressed left at (376, 463)
Screenshot: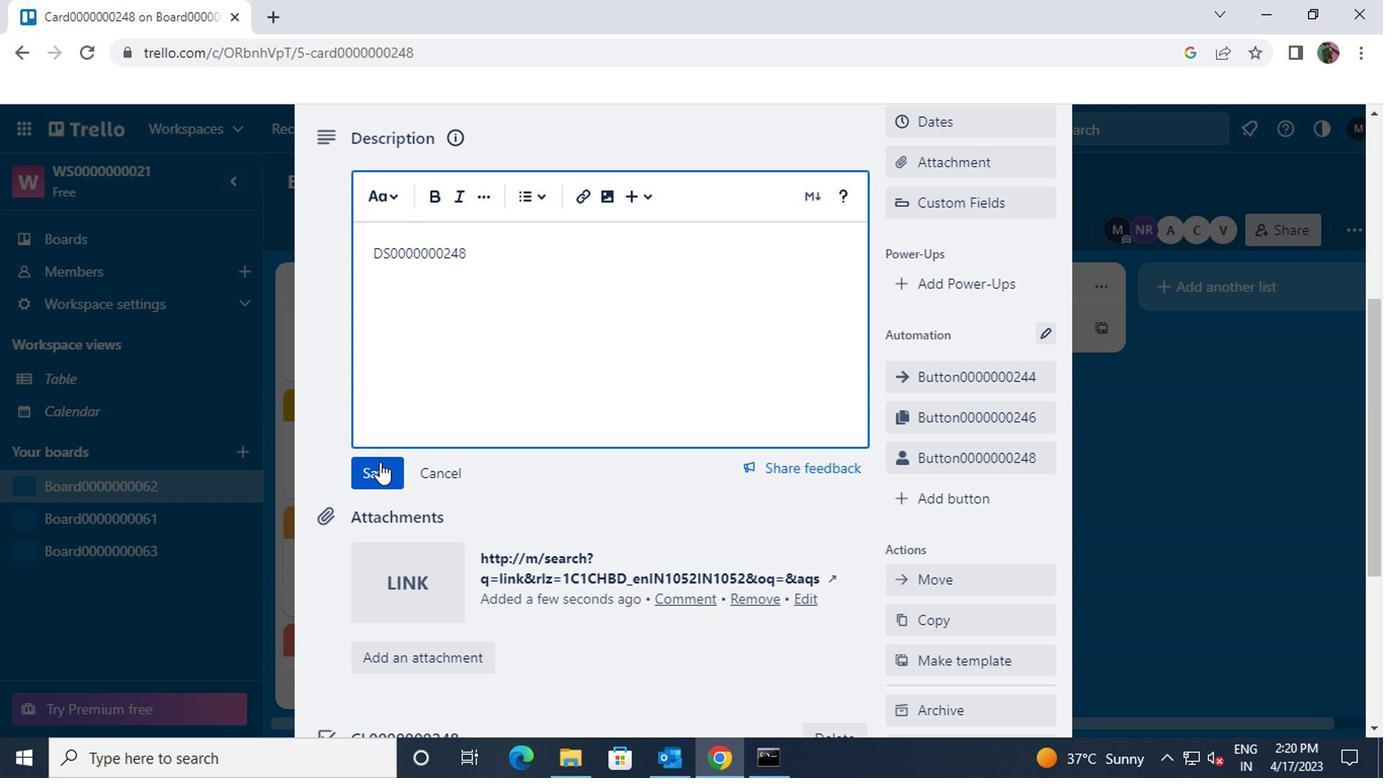 
Action: Mouse moved to (564, 475)
Screenshot: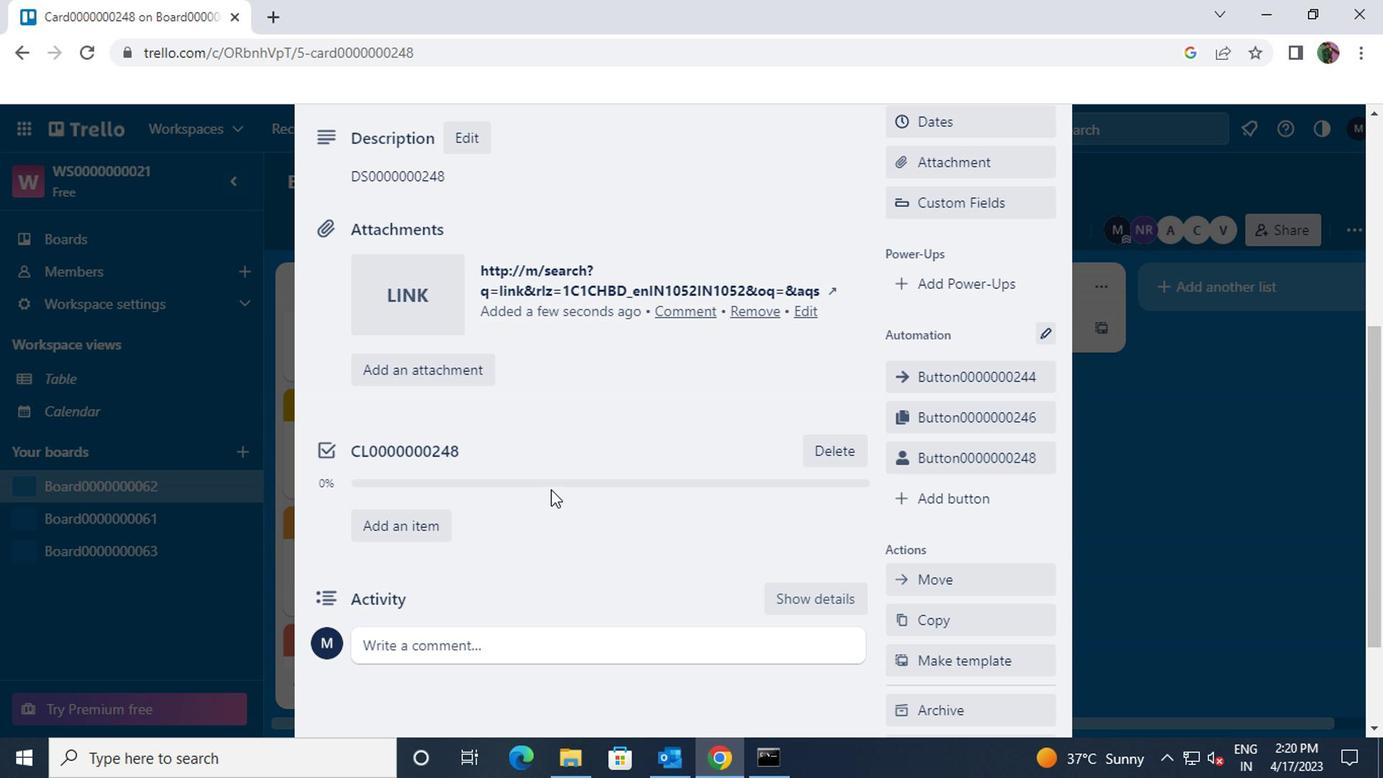 
Action: Mouse scrolled (564, 474) with delta (0, 0)
Screenshot: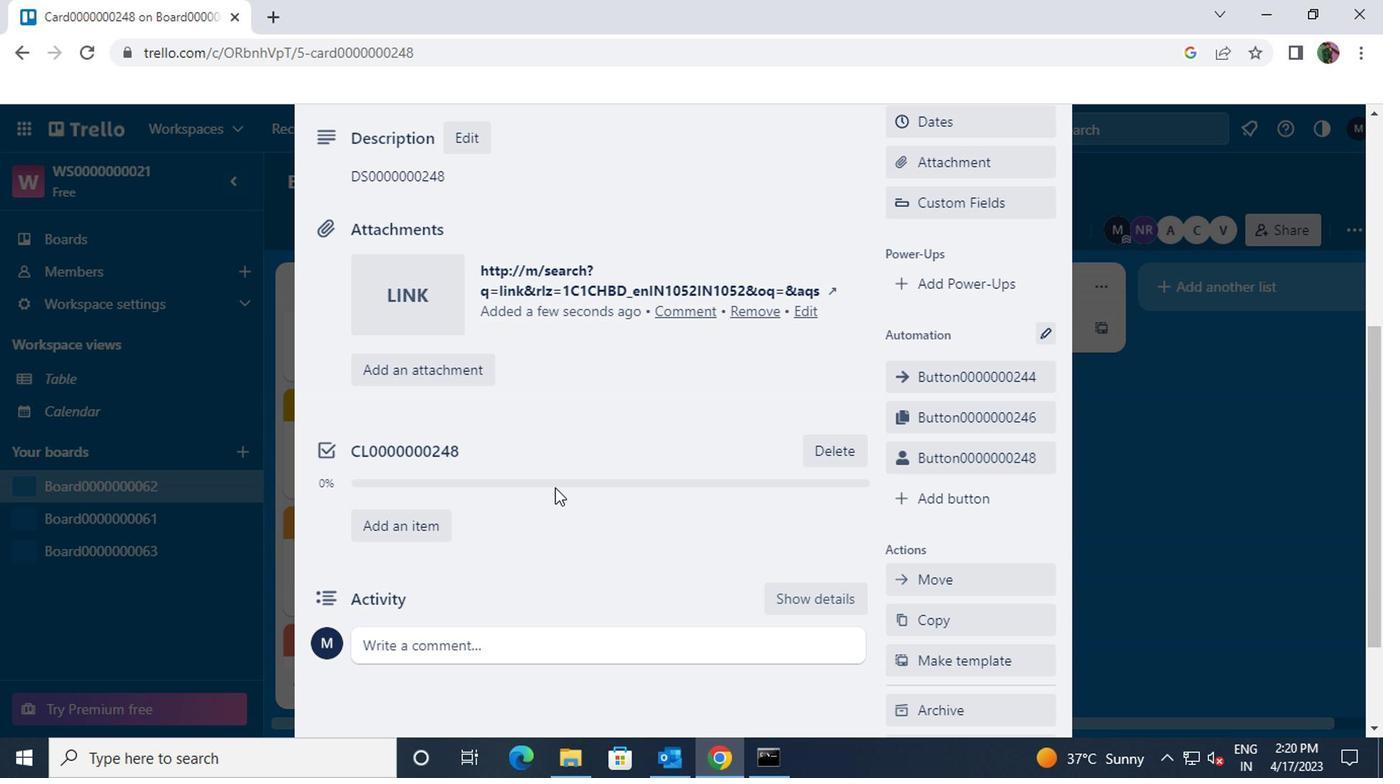 
Action: Mouse scrolled (564, 474) with delta (0, 0)
Screenshot: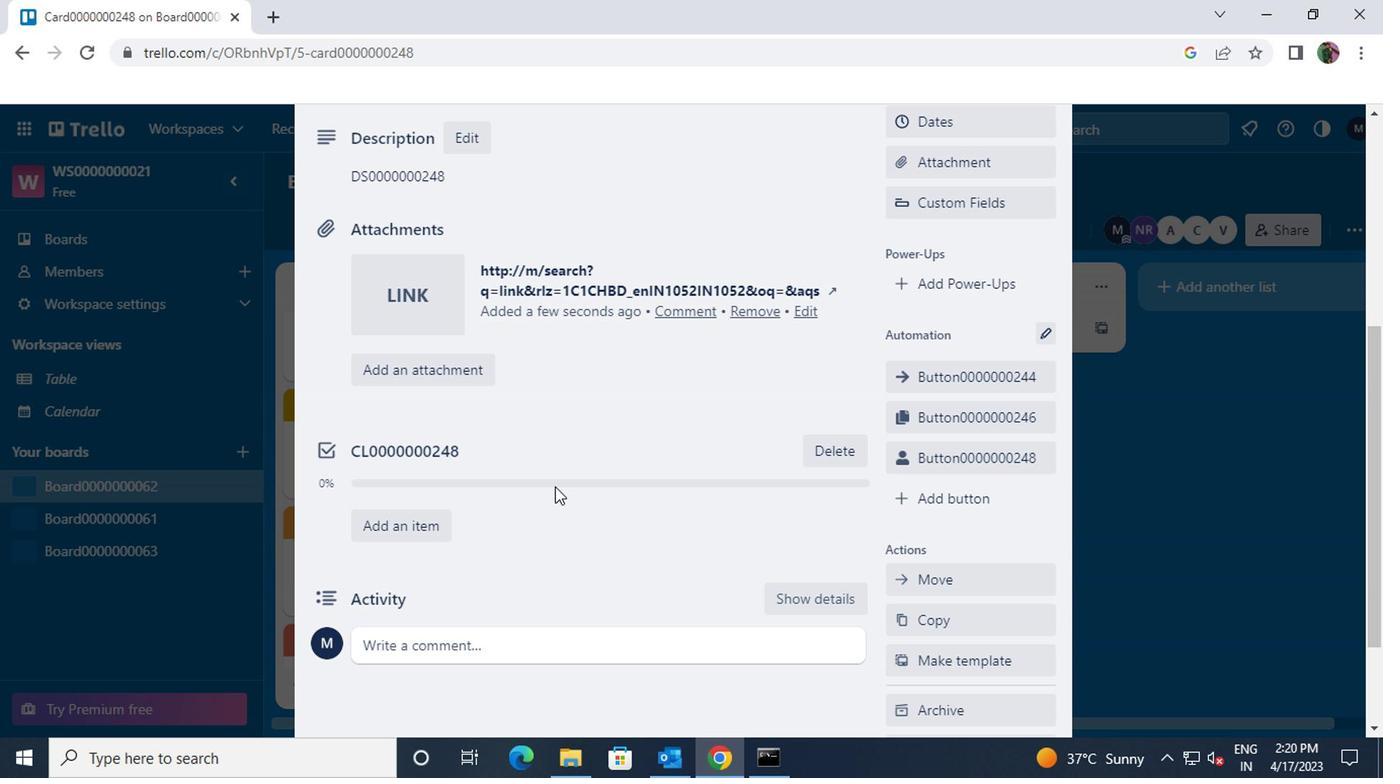 
Action: Mouse moved to (566, 475)
Screenshot: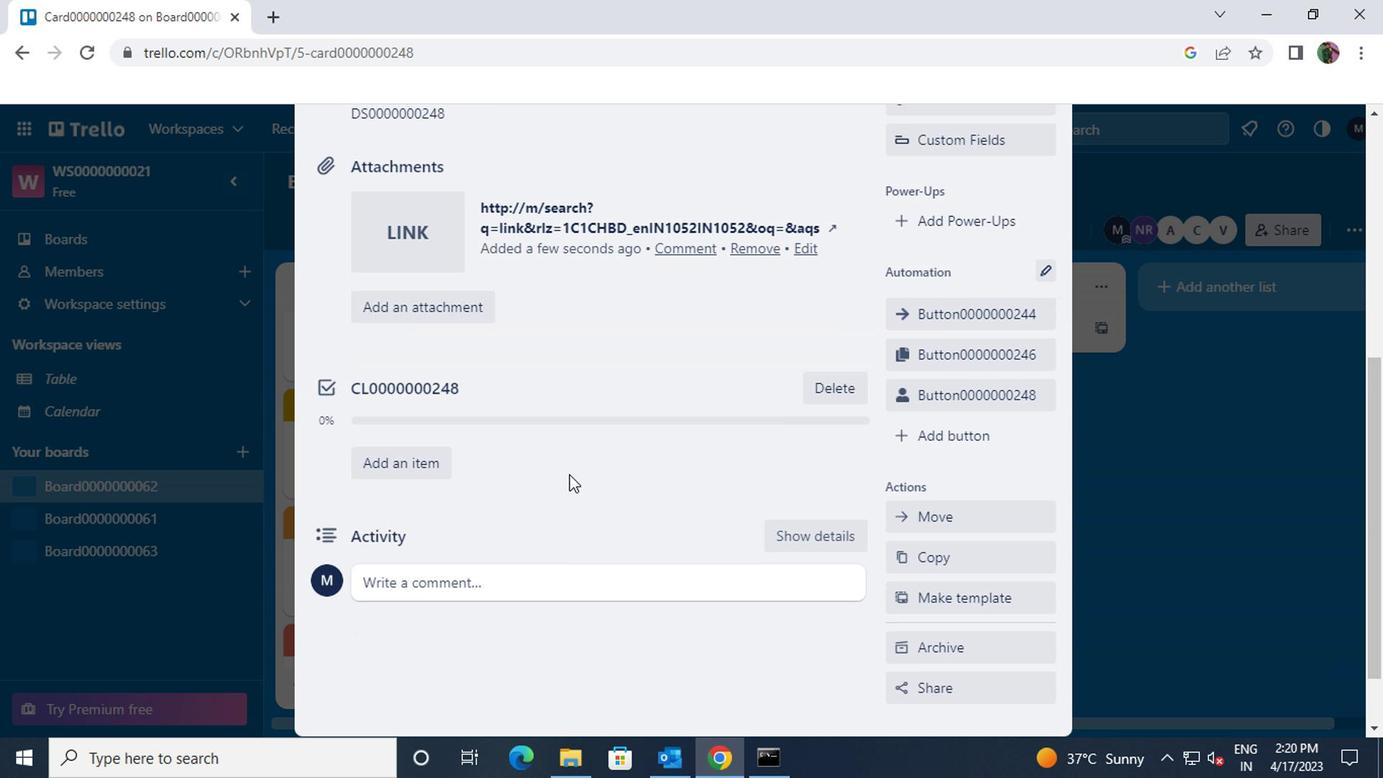 
Action: Mouse scrolled (566, 474) with delta (0, 0)
Screenshot: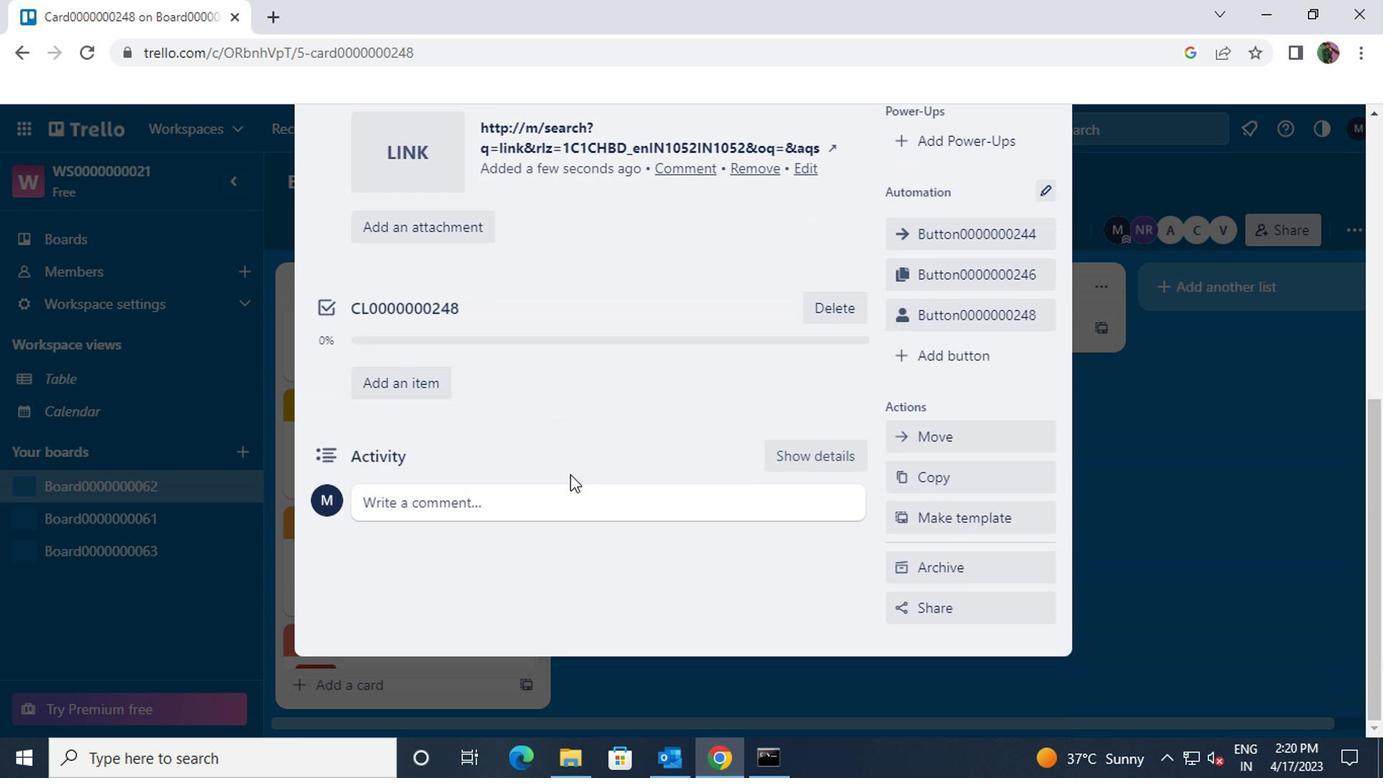 
Action: Mouse scrolled (566, 474) with delta (0, 0)
Screenshot: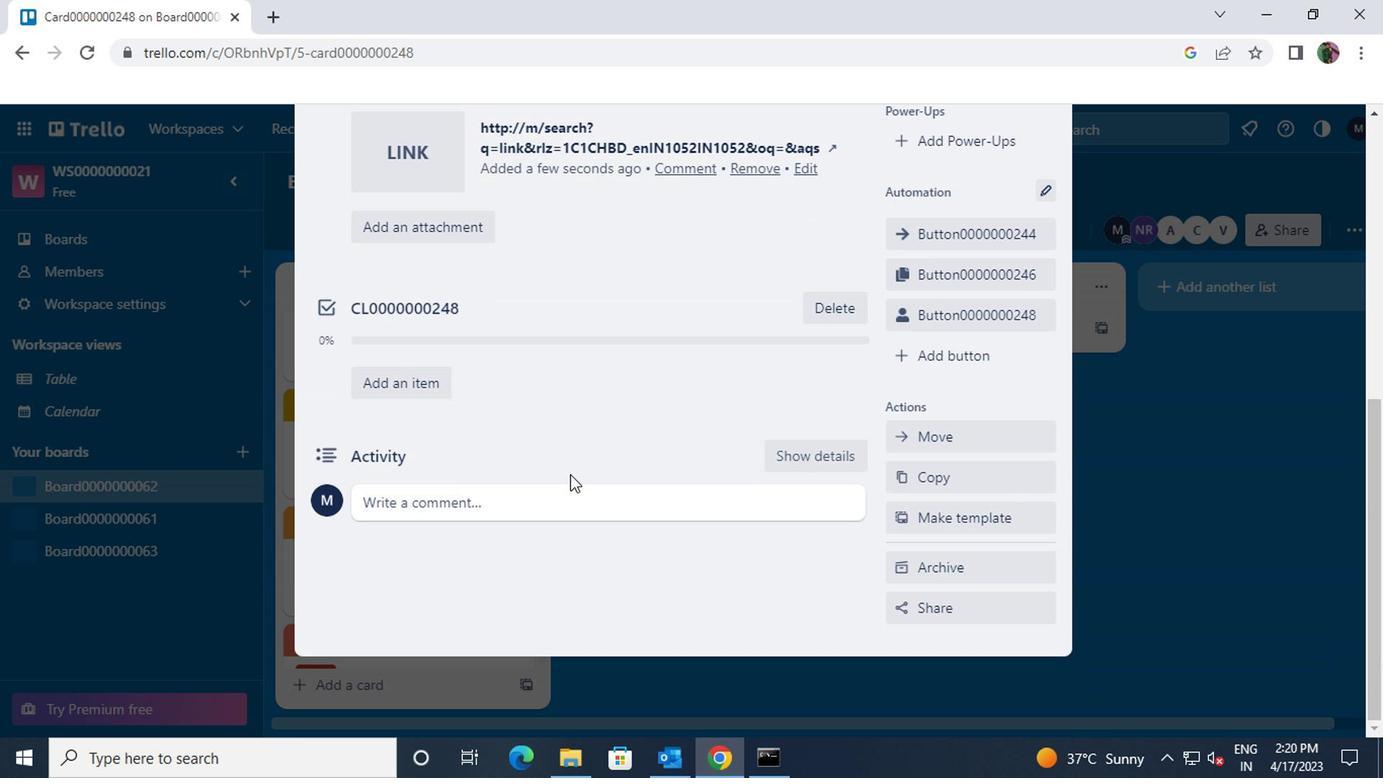 
Action: Mouse moved to (557, 492)
Screenshot: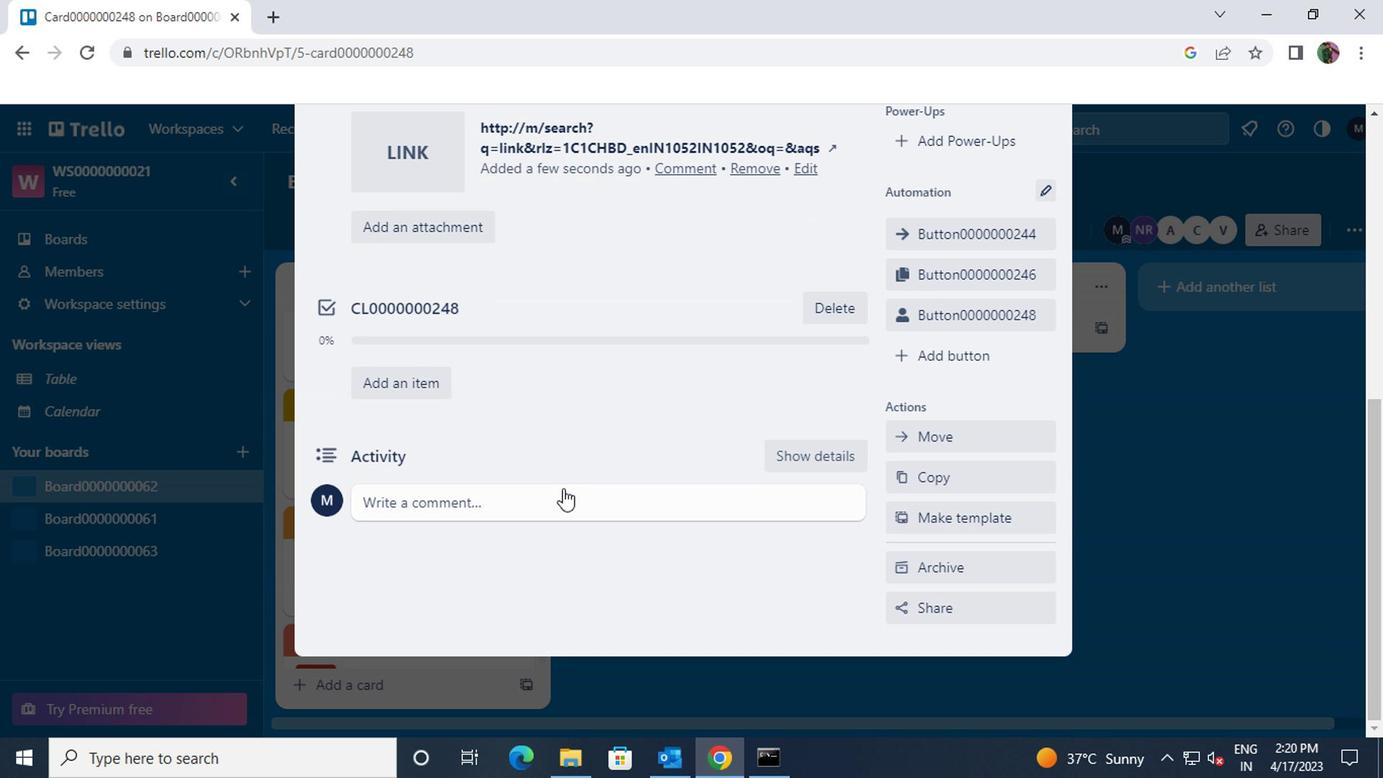 
Action: Mouse pressed left at (557, 492)
Screenshot: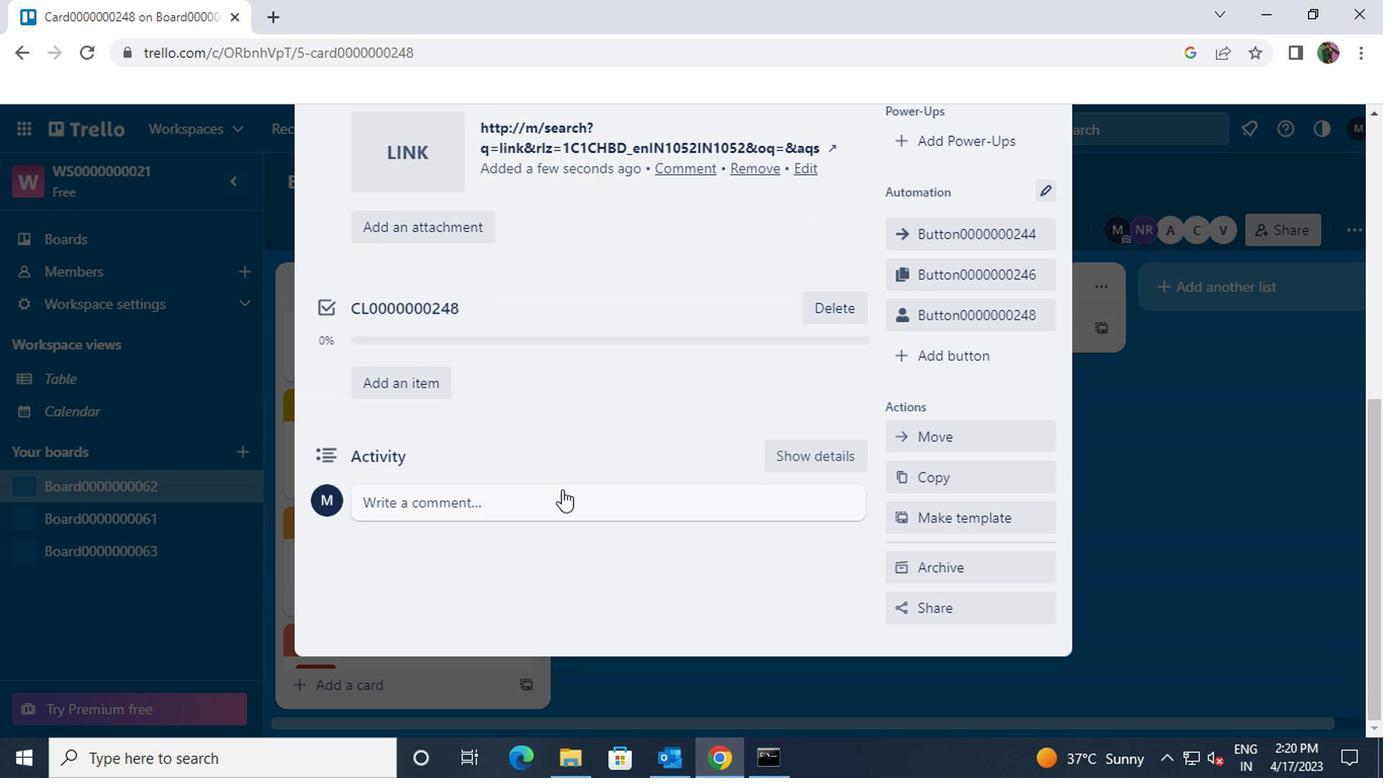 
Action: Key pressed <Key.shift><Key.shift>CM0000000248
Screenshot: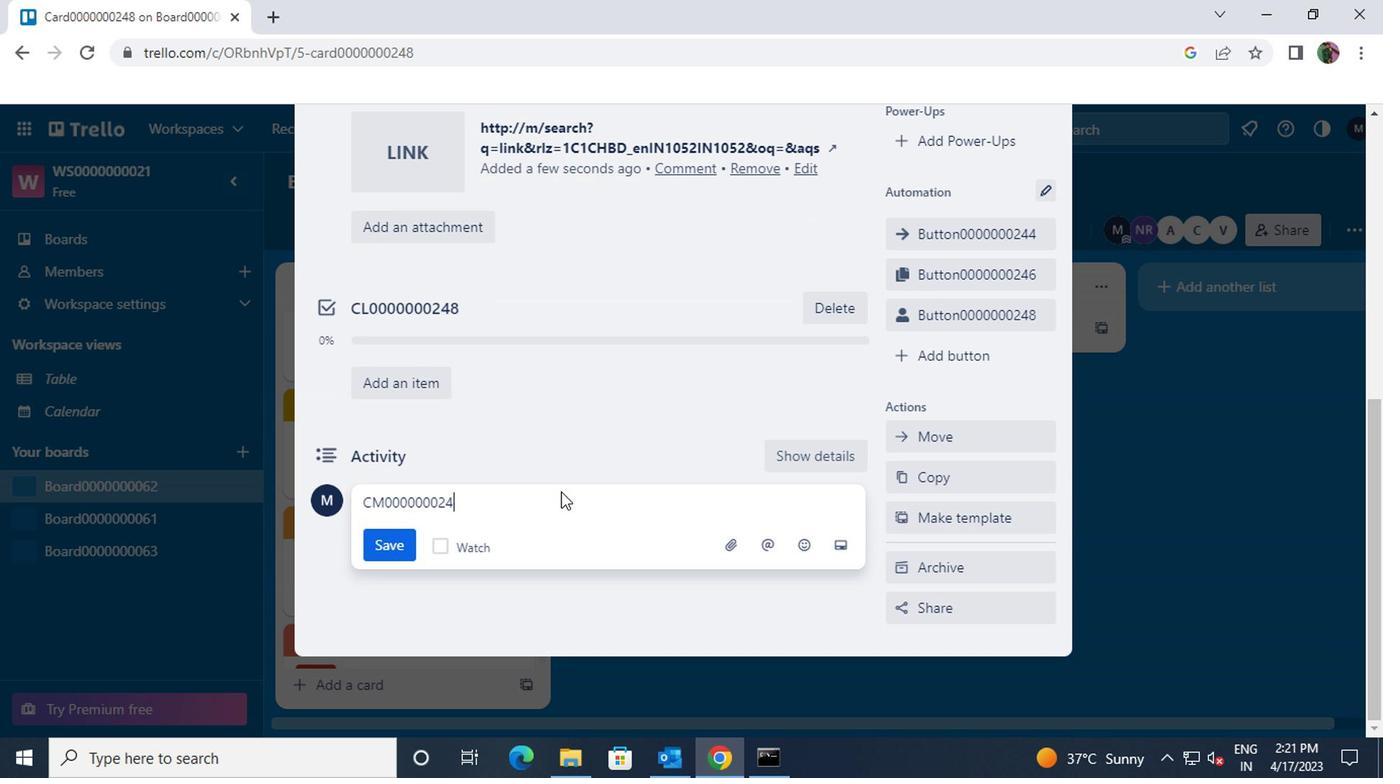 
Action: Mouse moved to (388, 540)
Screenshot: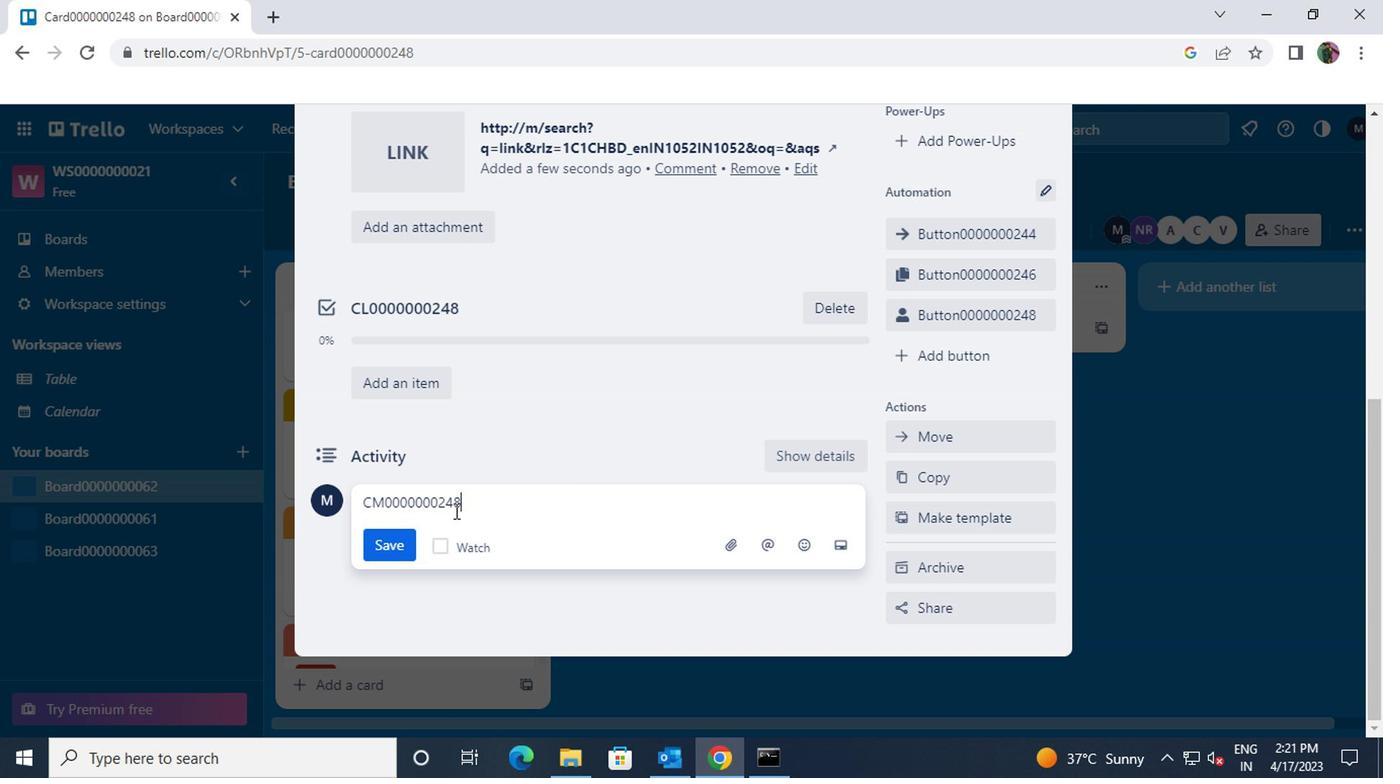 
Action: Mouse pressed left at (388, 540)
Screenshot: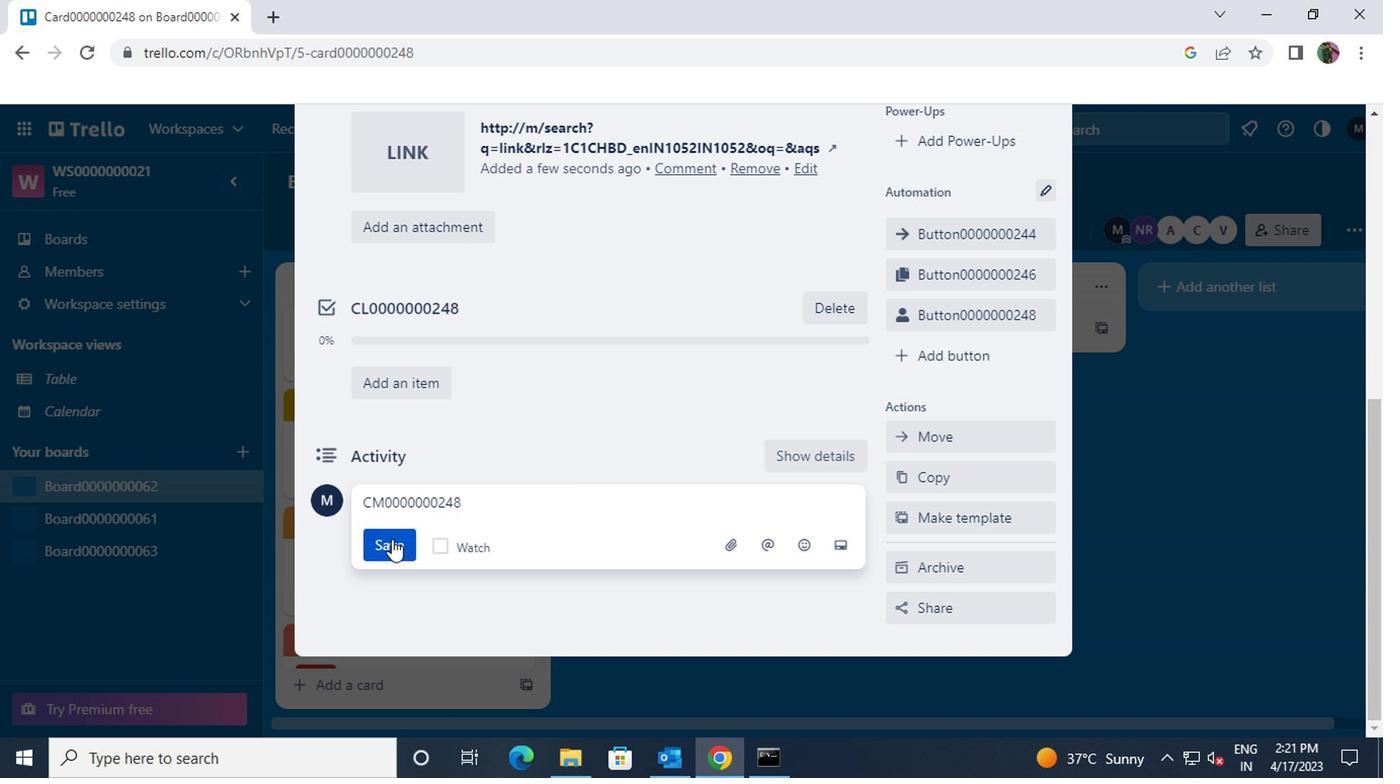 
